 Task: Search one way flight ticket for 5 adults, 1 child, 2 infants in seat and 1 infant on lap in business from Kenai: Kenai Municipal Airport to Rock Springs: Southwest Wyoming Regional Airport (rock Springs Sweetwater County Airport) on 8-5-2023. Choice of flights is Spirit. Number of bags: 1 carry on bag. Price is upto 86000. Outbound departure time preference is 16:00.
Action: Mouse moved to (377, 320)
Screenshot: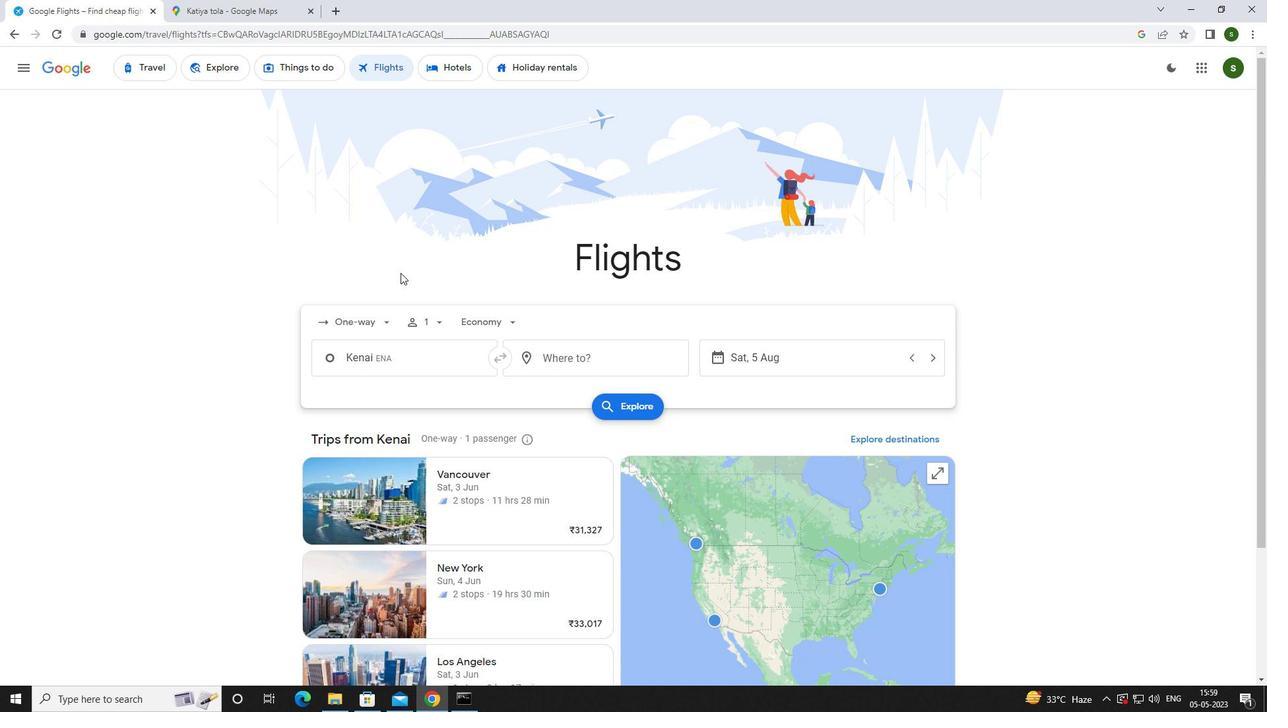 
Action: Mouse pressed left at (377, 320)
Screenshot: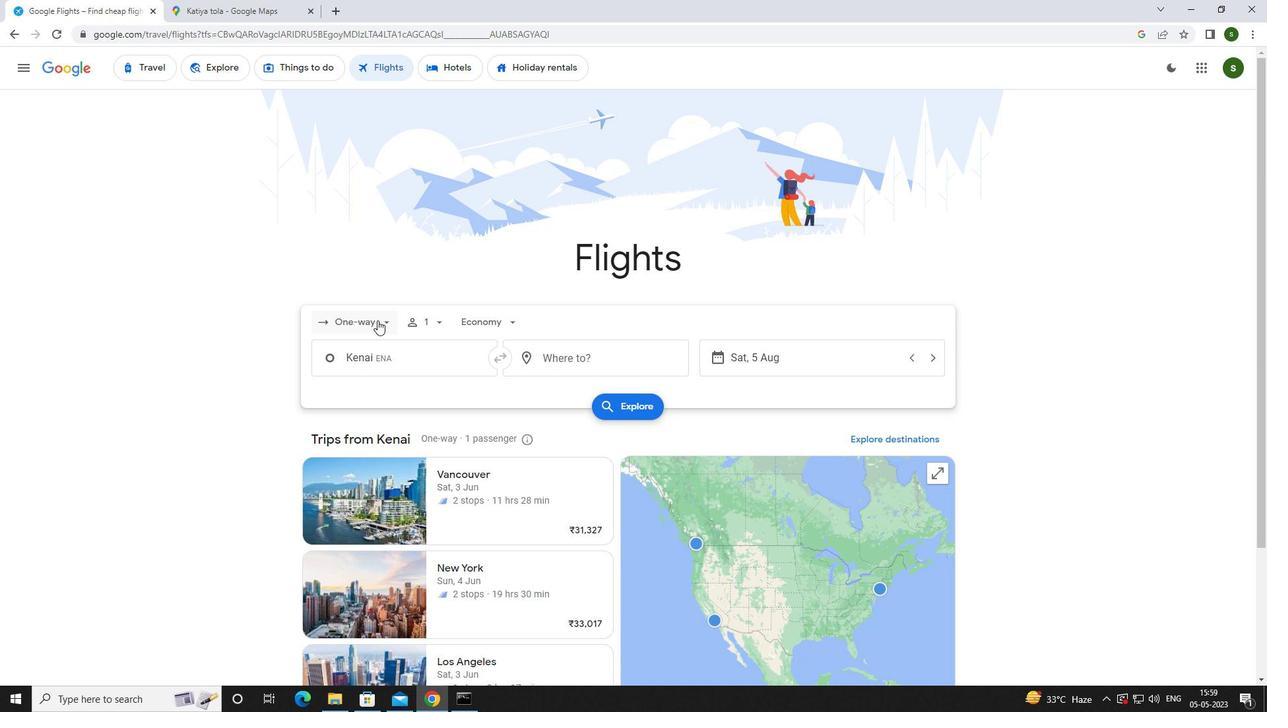 
Action: Mouse moved to (388, 379)
Screenshot: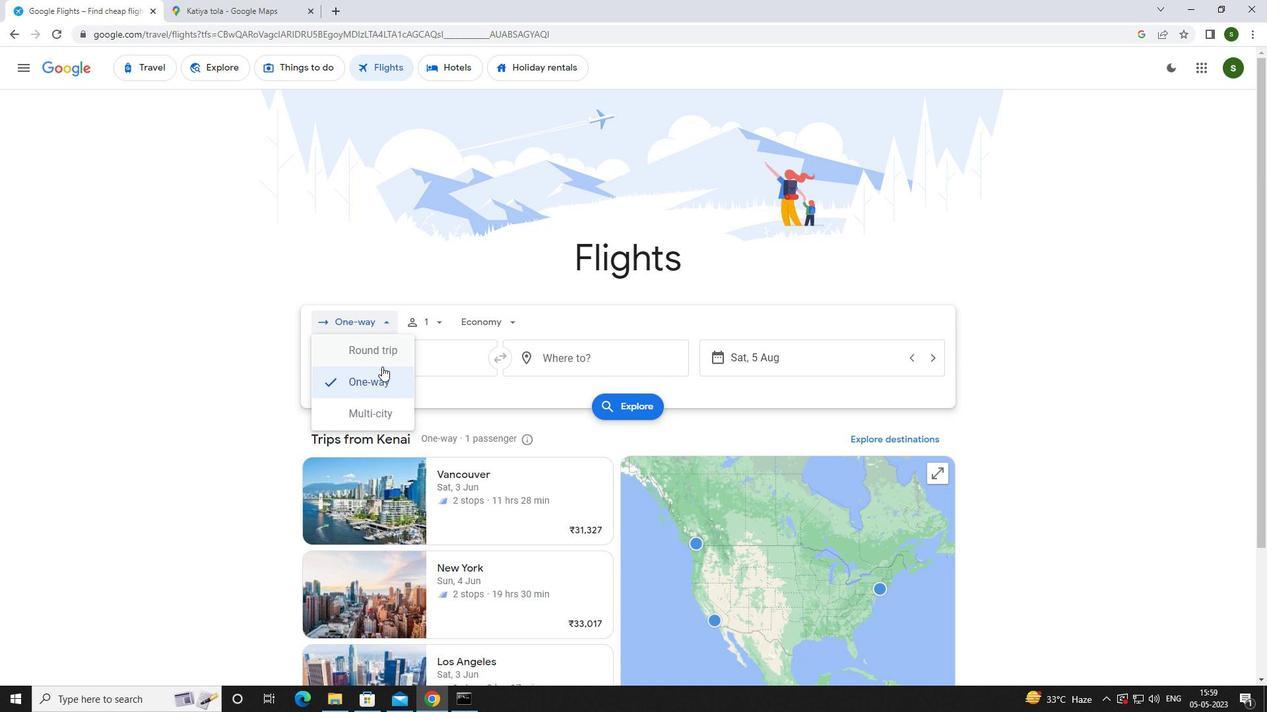 
Action: Mouse pressed left at (388, 379)
Screenshot: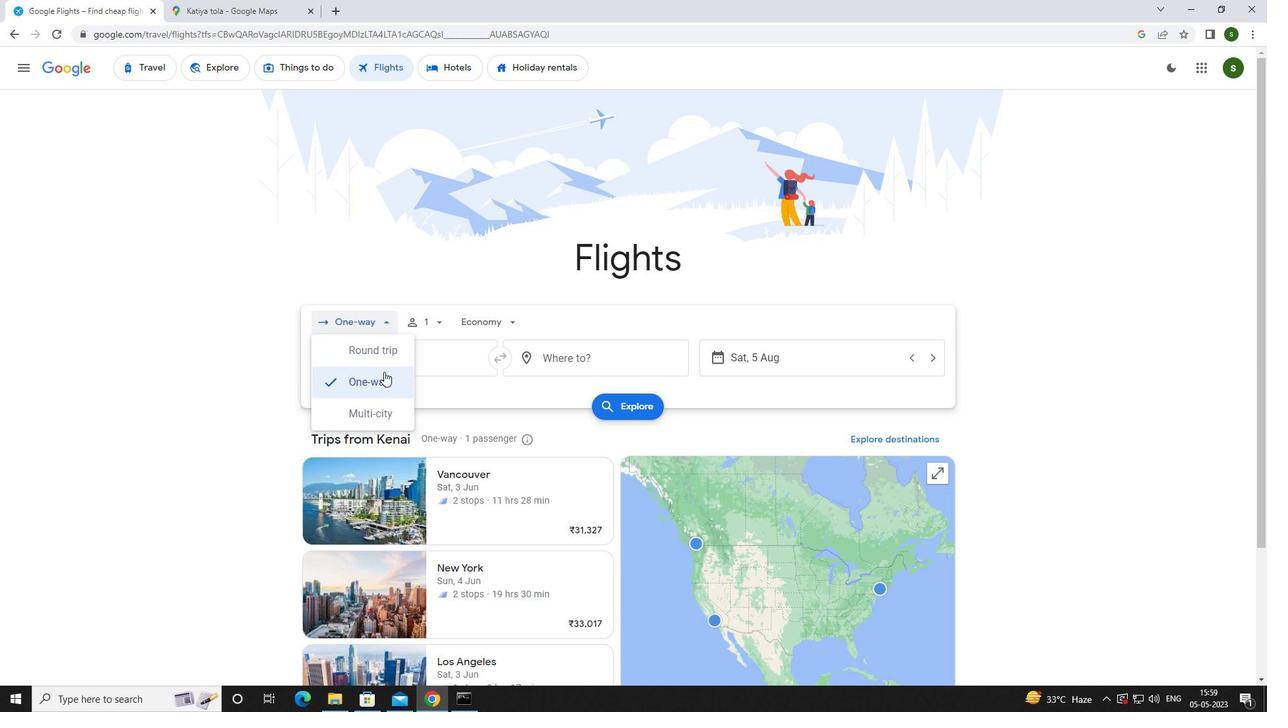 
Action: Mouse moved to (428, 326)
Screenshot: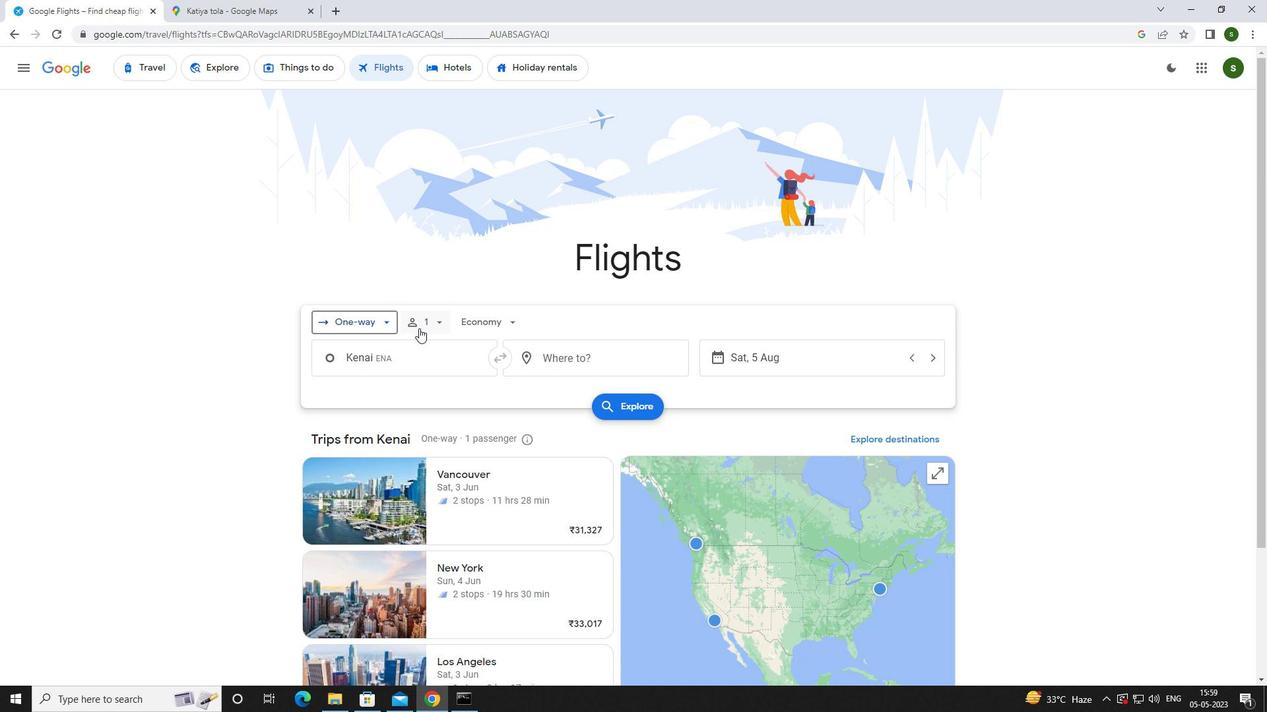 
Action: Mouse pressed left at (428, 326)
Screenshot: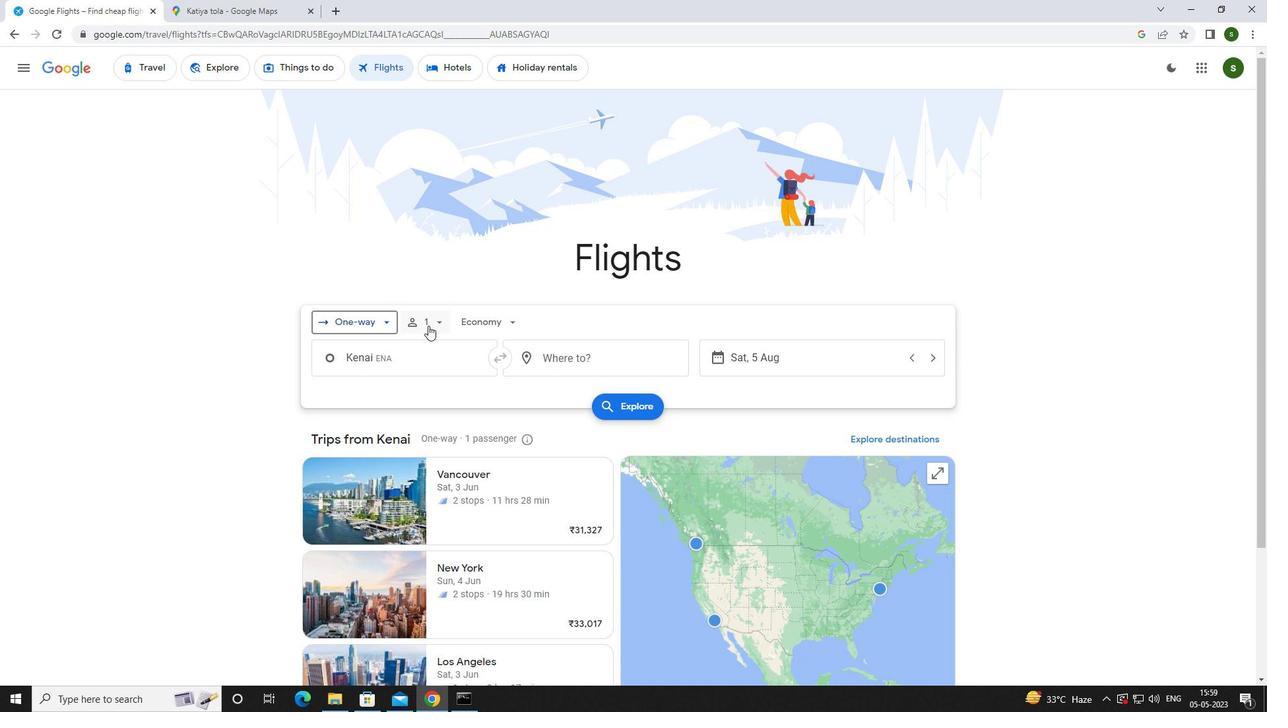 
Action: Mouse moved to (546, 351)
Screenshot: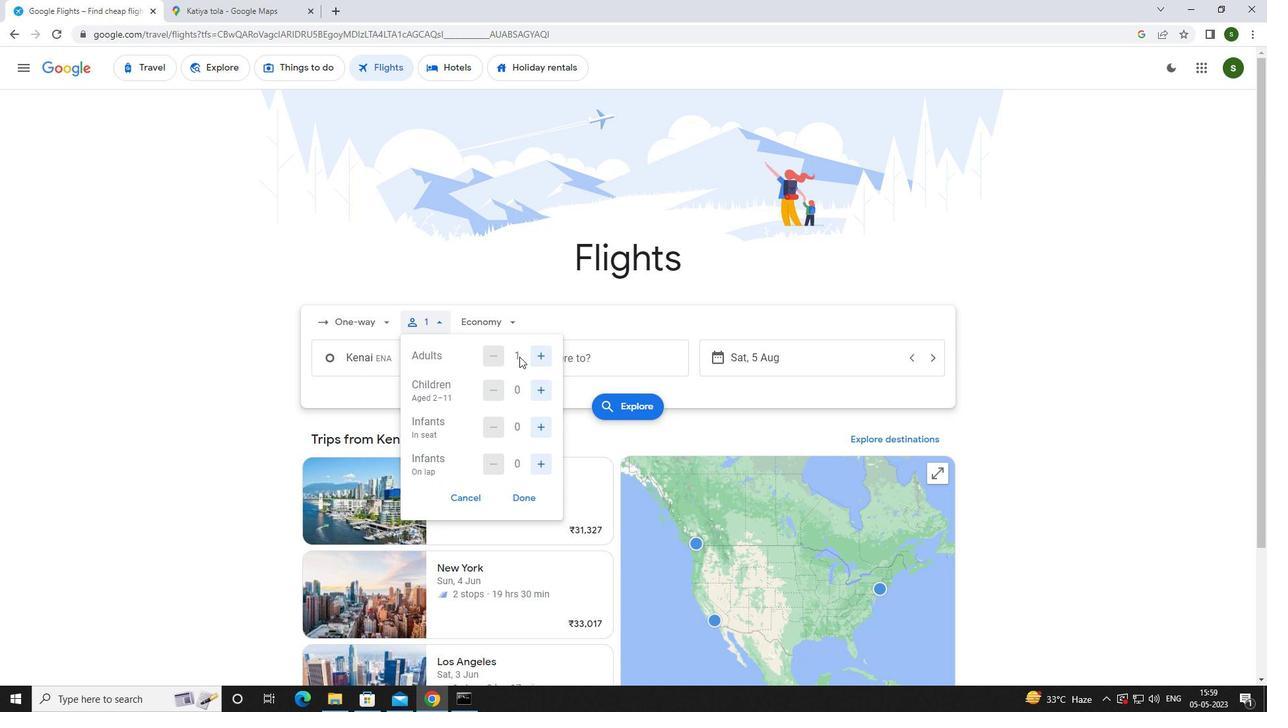 
Action: Mouse pressed left at (546, 351)
Screenshot: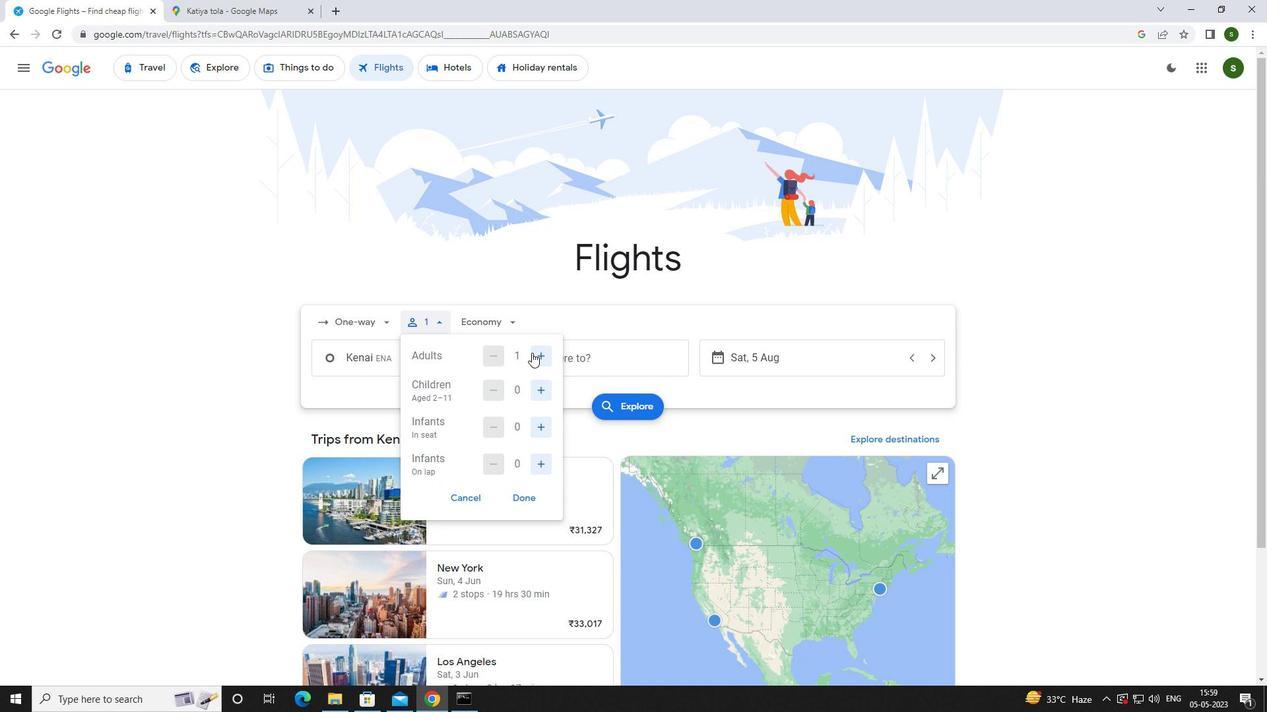
Action: Mouse pressed left at (546, 351)
Screenshot: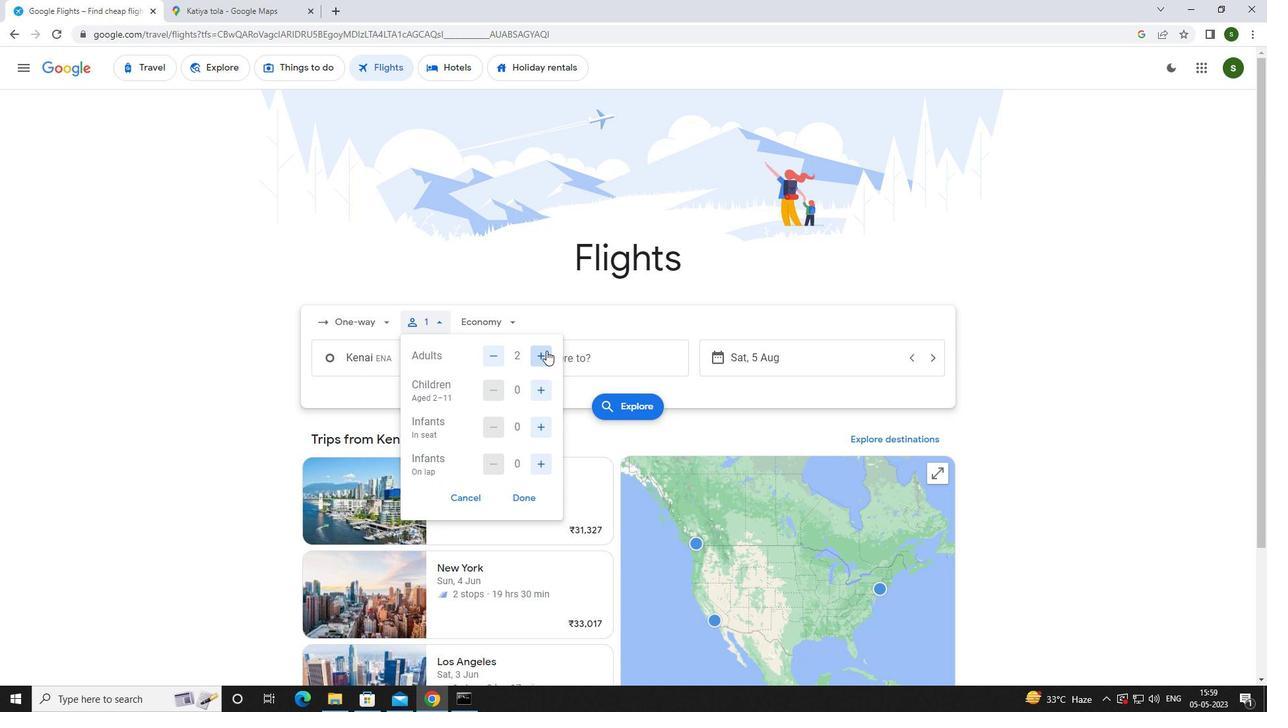 
Action: Mouse pressed left at (546, 351)
Screenshot: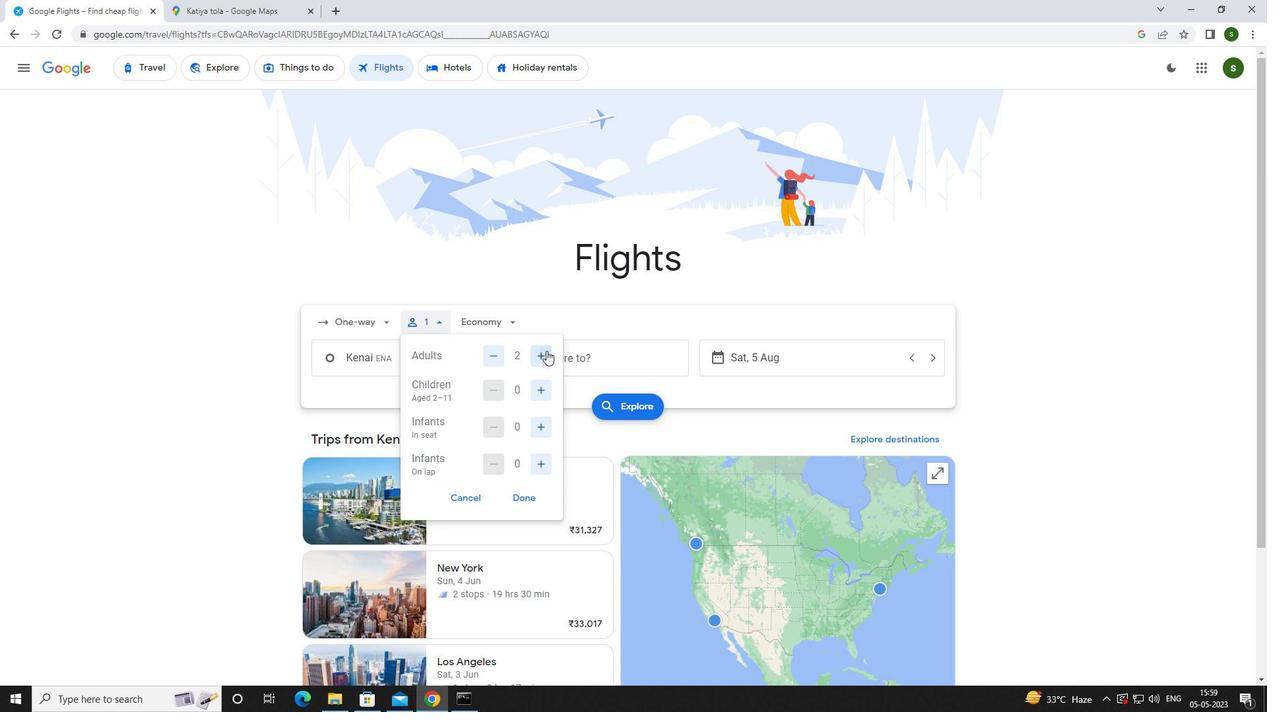 
Action: Mouse pressed left at (546, 351)
Screenshot: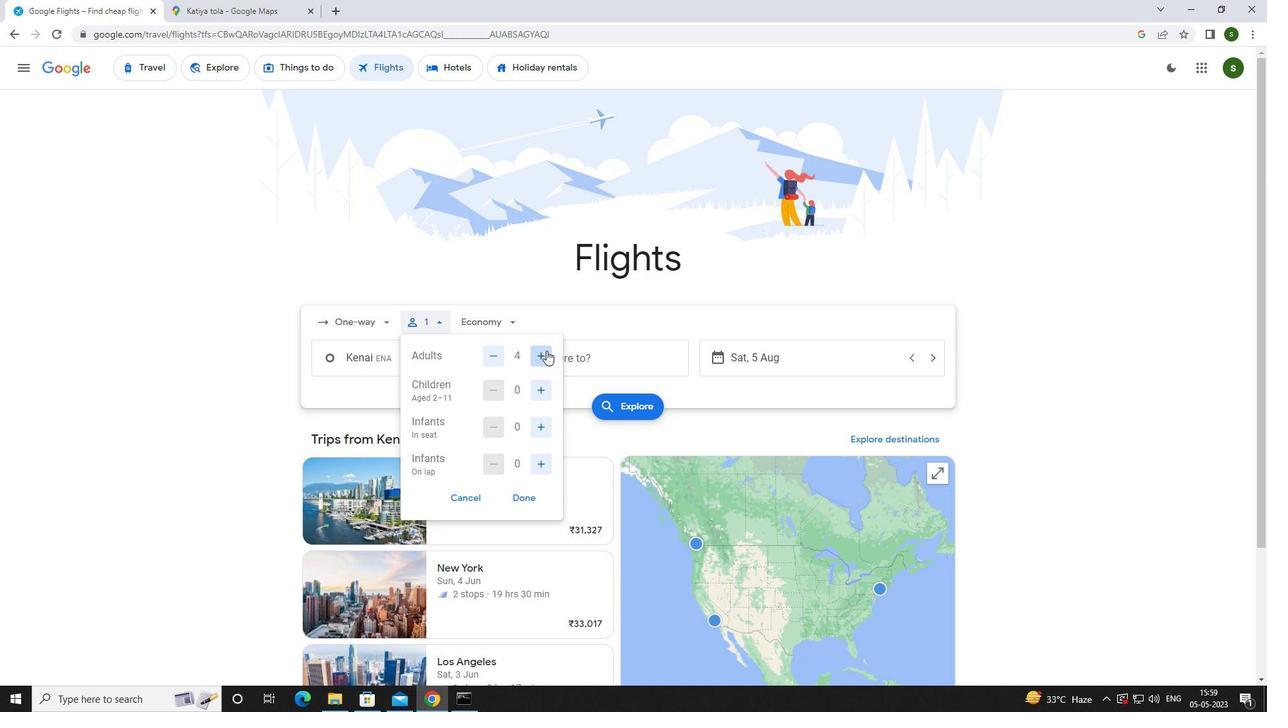 
Action: Mouse moved to (535, 386)
Screenshot: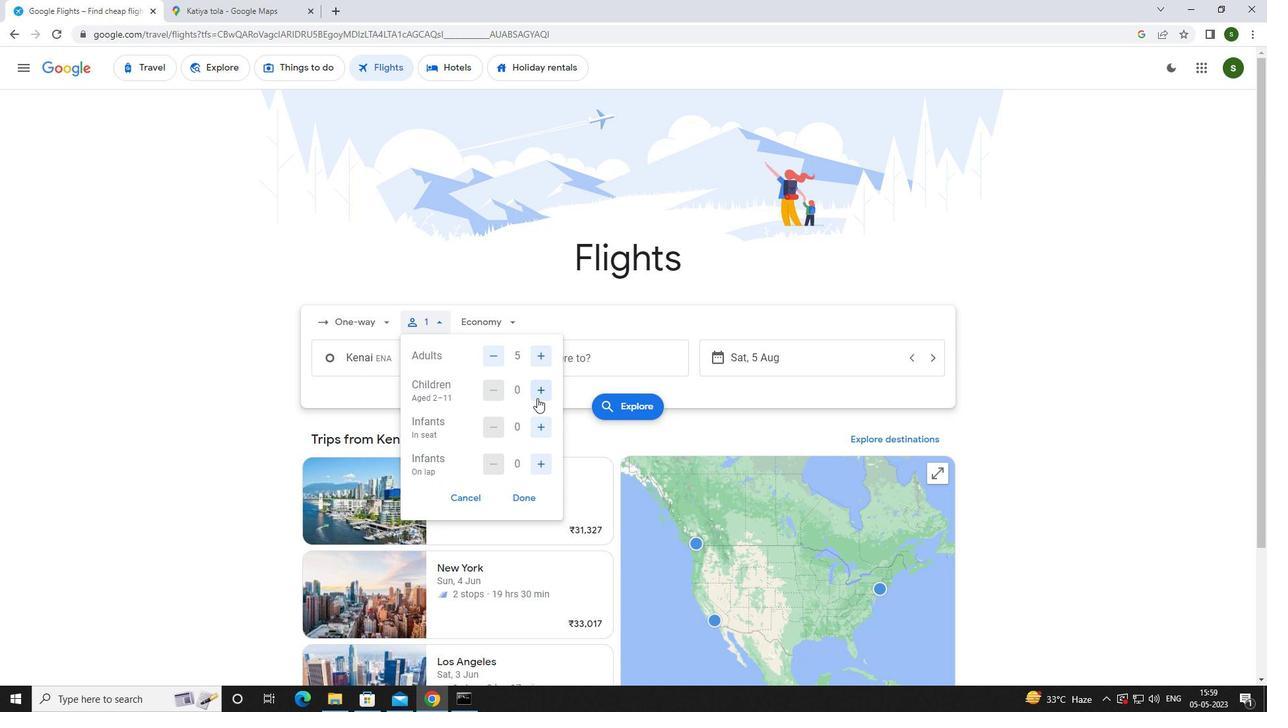 
Action: Mouse pressed left at (535, 386)
Screenshot: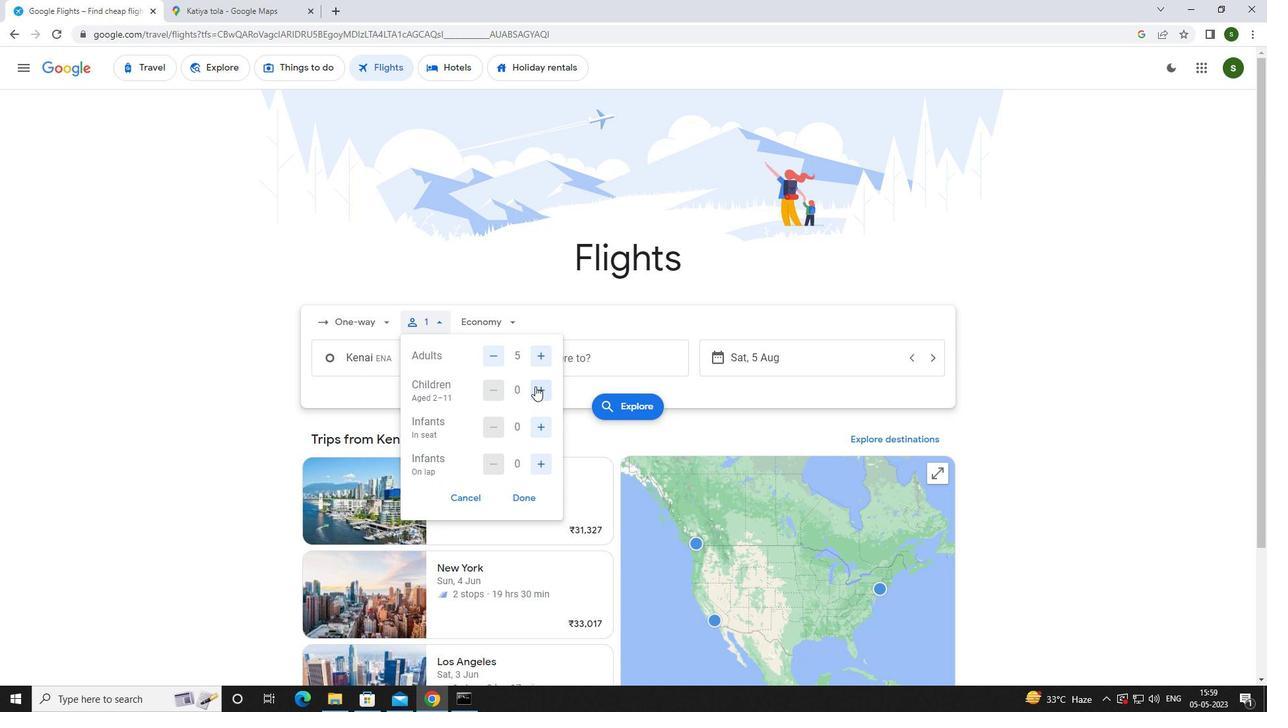 
Action: Mouse moved to (539, 428)
Screenshot: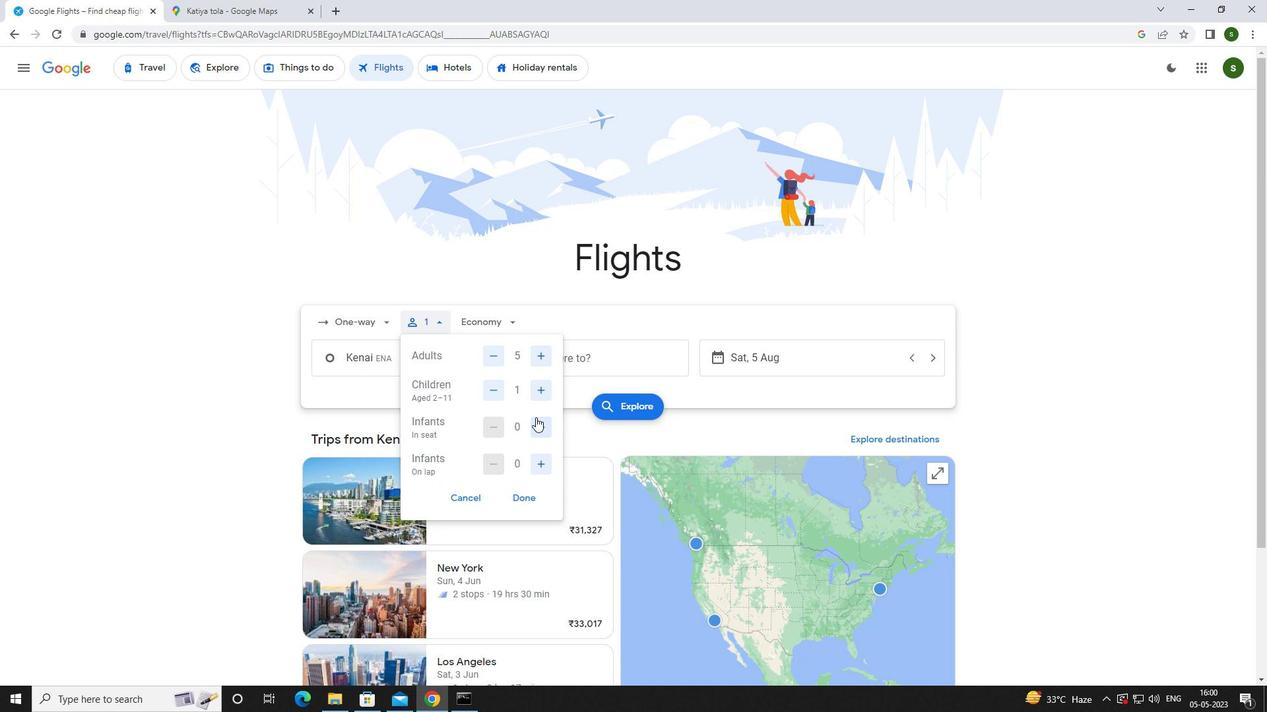 
Action: Mouse pressed left at (539, 428)
Screenshot: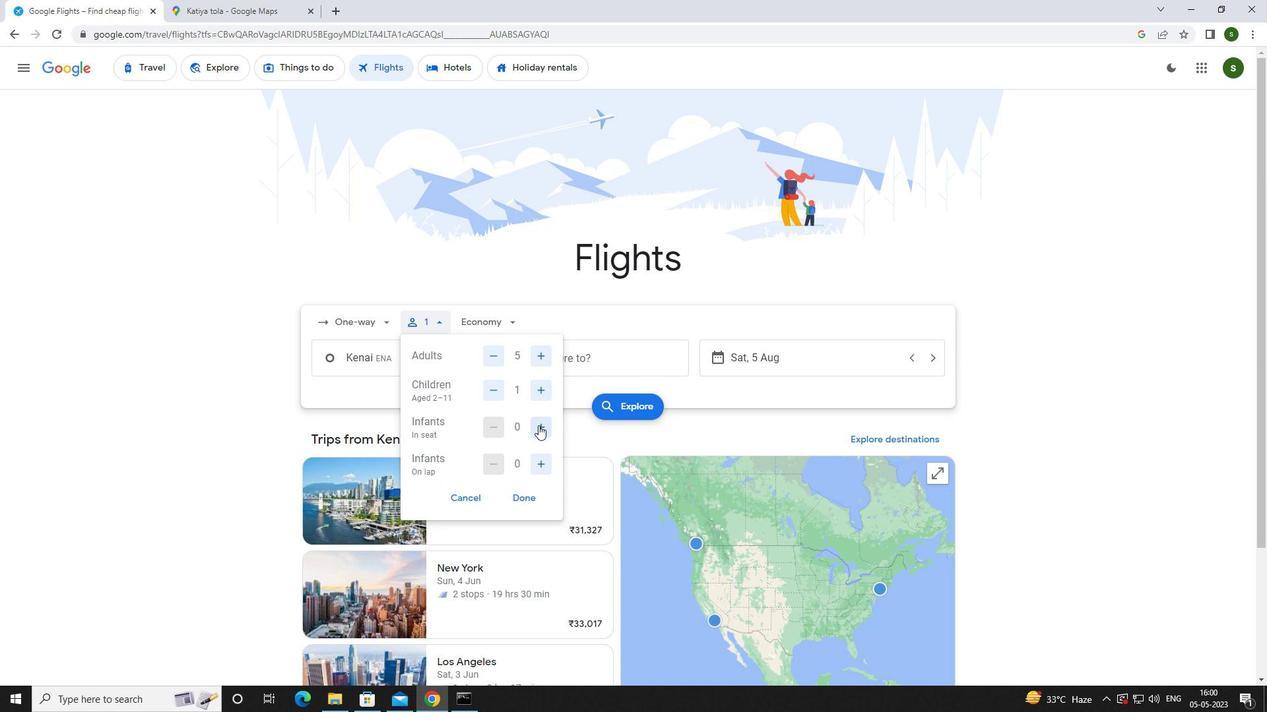 
Action: Mouse pressed left at (539, 428)
Screenshot: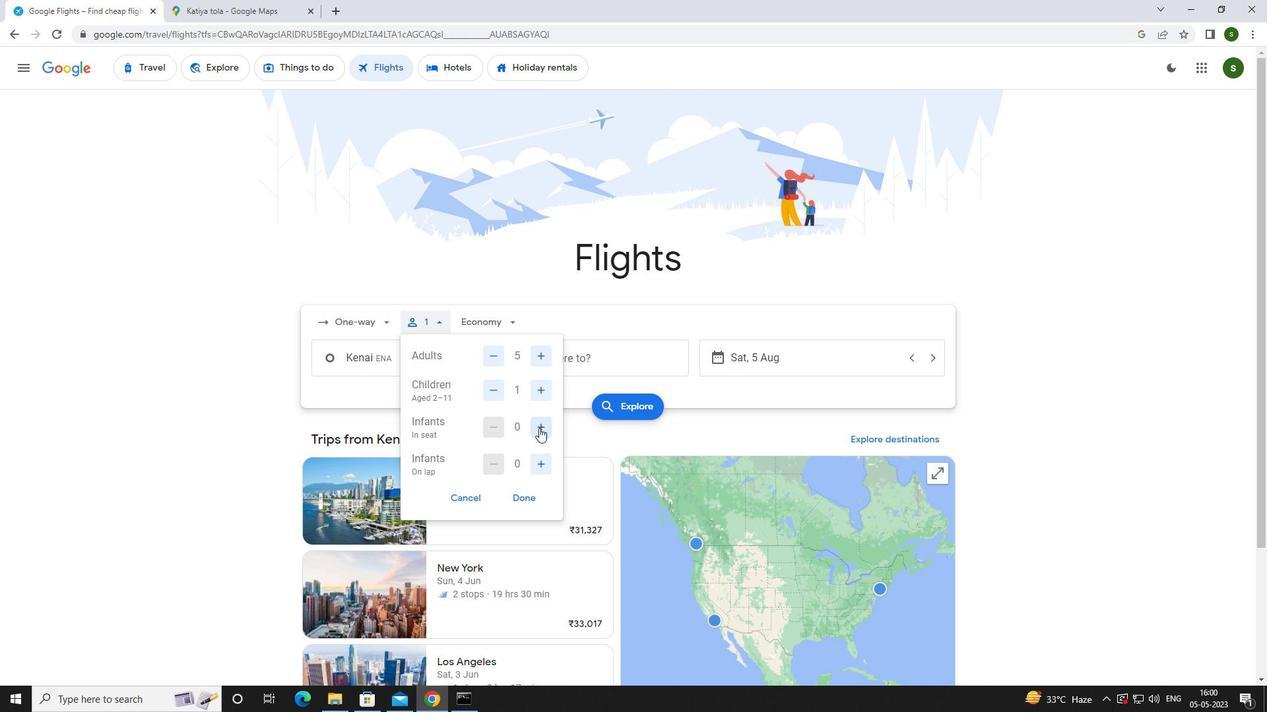 
Action: Mouse moved to (539, 464)
Screenshot: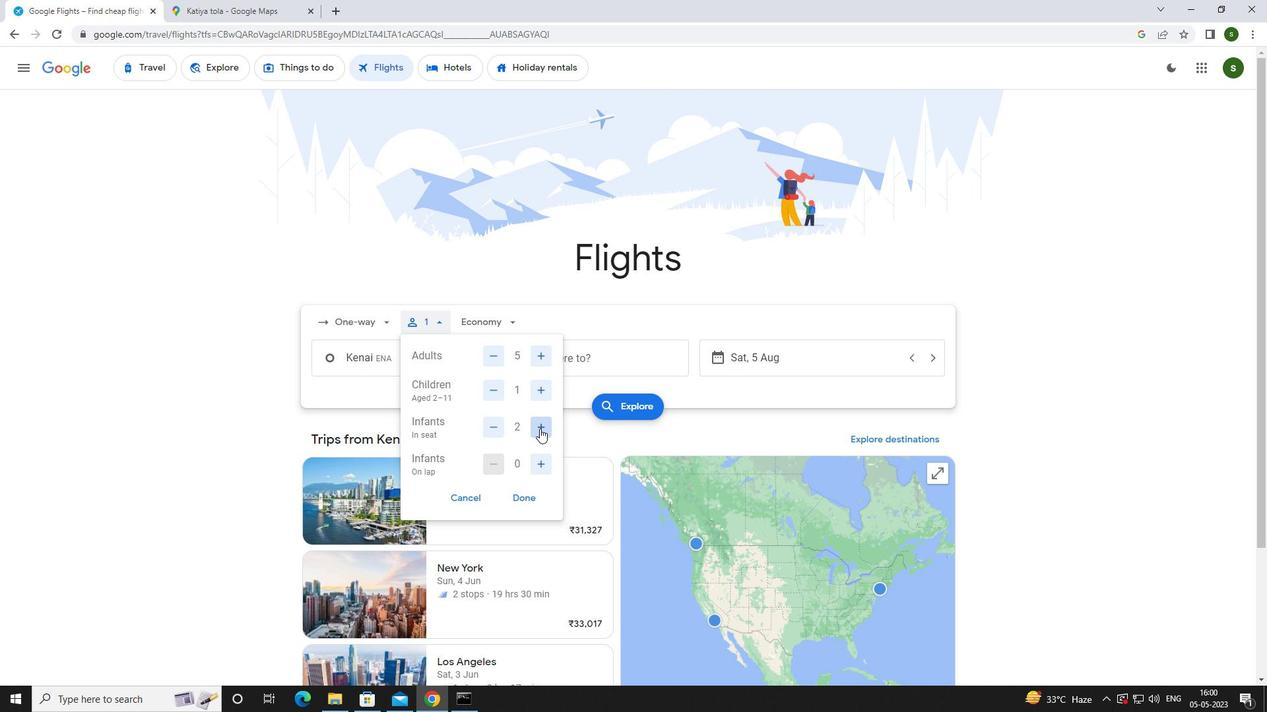 
Action: Mouse pressed left at (539, 464)
Screenshot: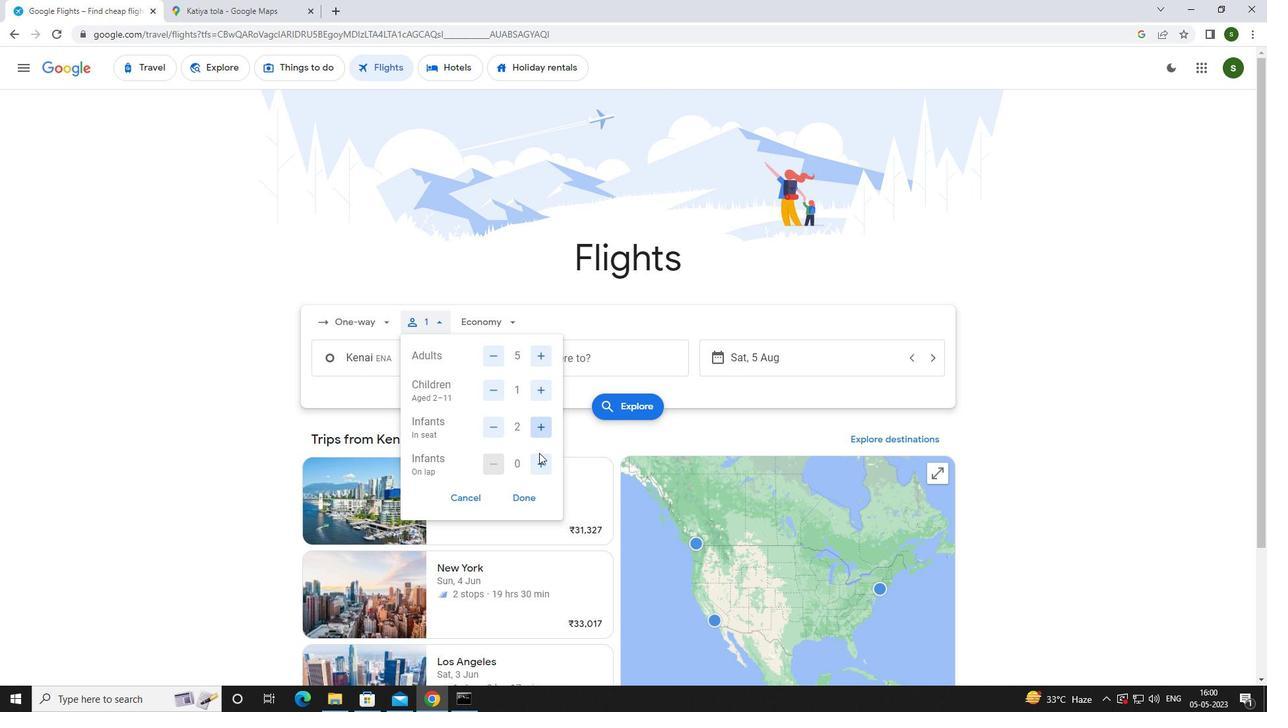 
Action: Mouse moved to (502, 327)
Screenshot: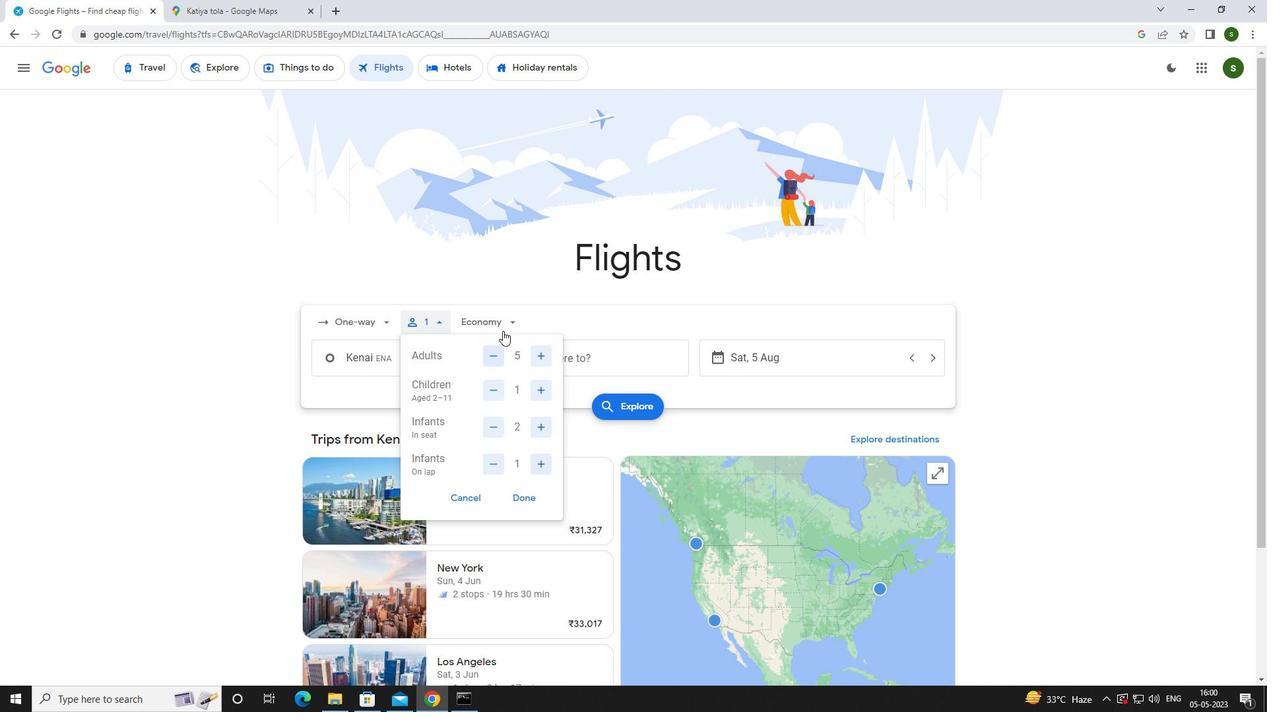 
Action: Mouse pressed left at (502, 327)
Screenshot: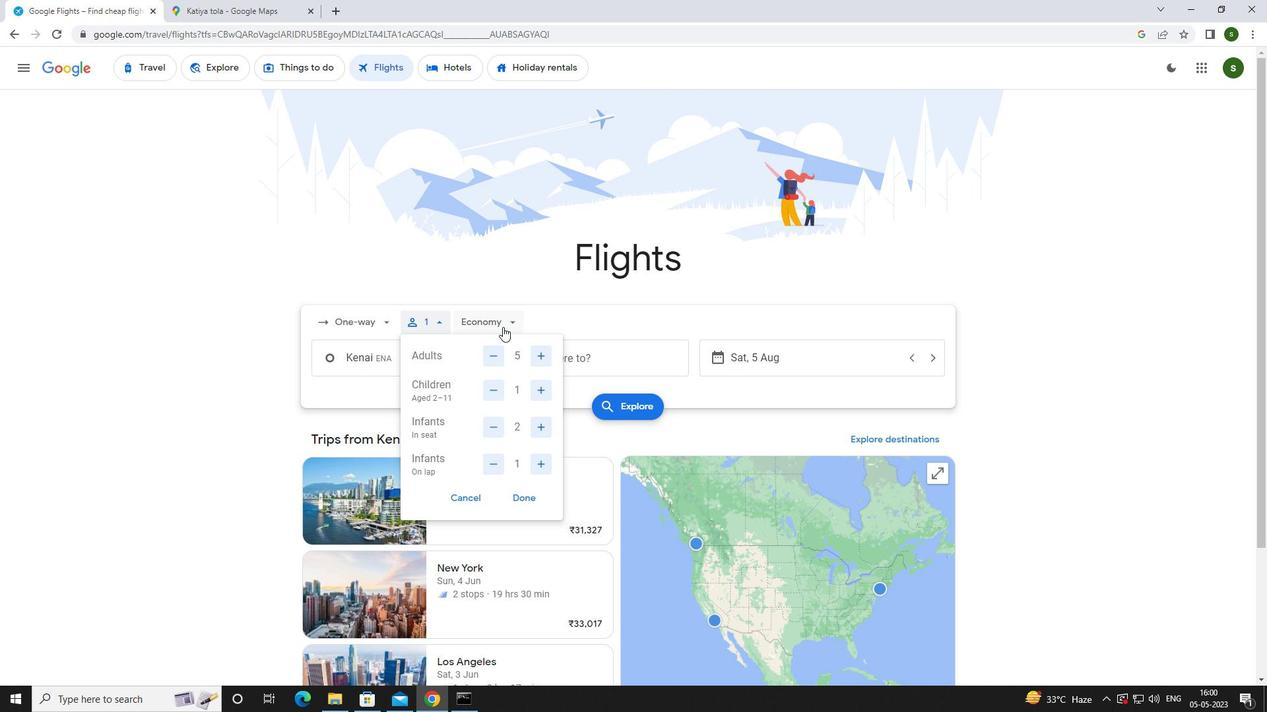 
Action: Mouse moved to (514, 414)
Screenshot: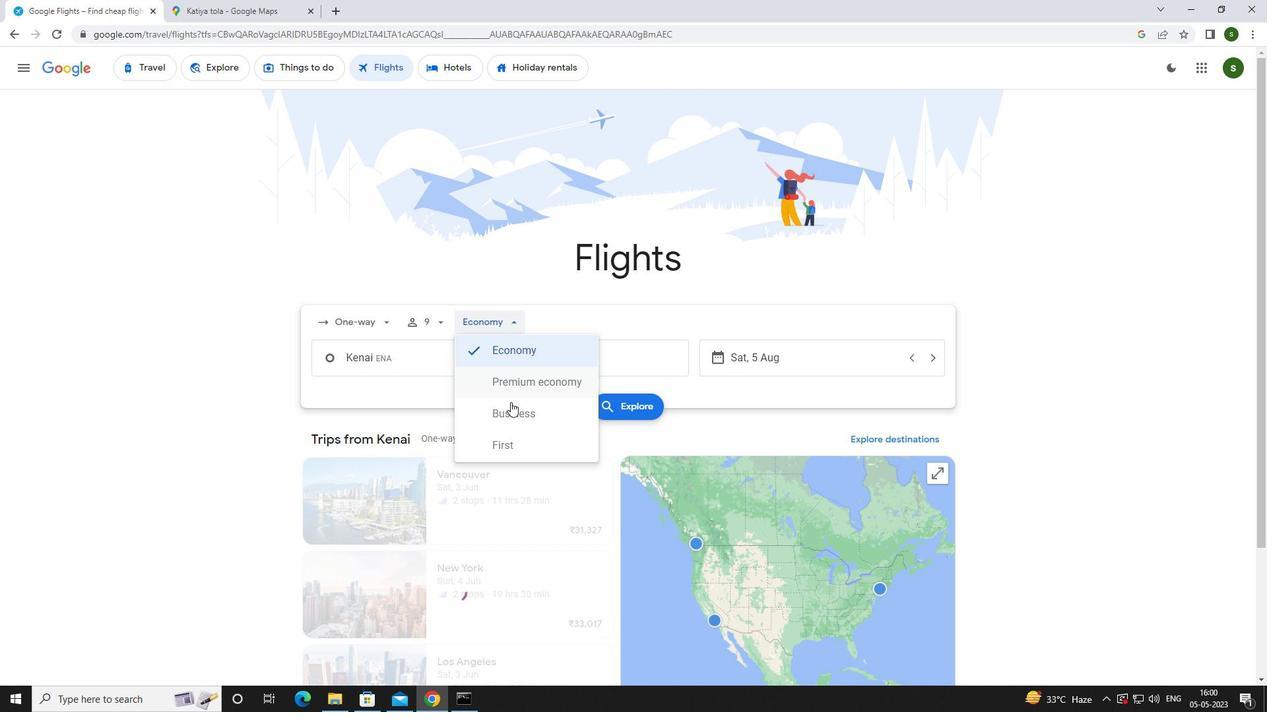 
Action: Mouse pressed left at (514, 414)
Screenshot: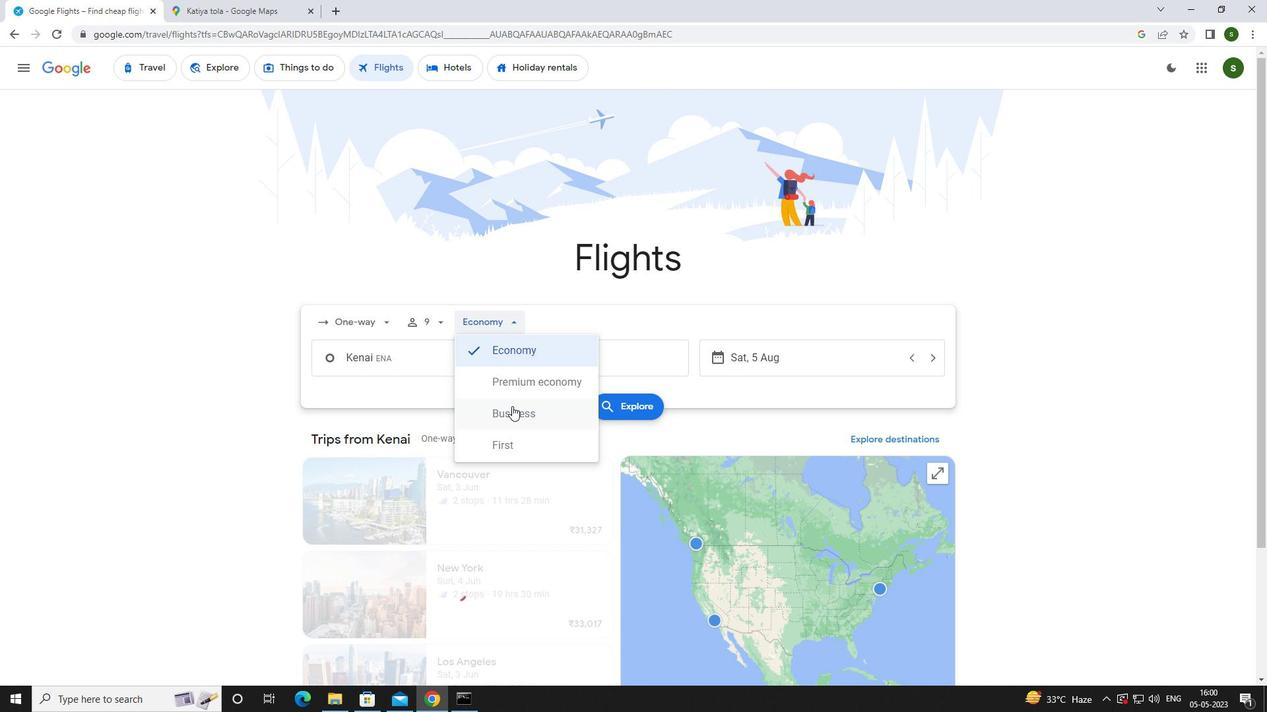 
Action: Mouse moved to (429, 355)
Screenshot: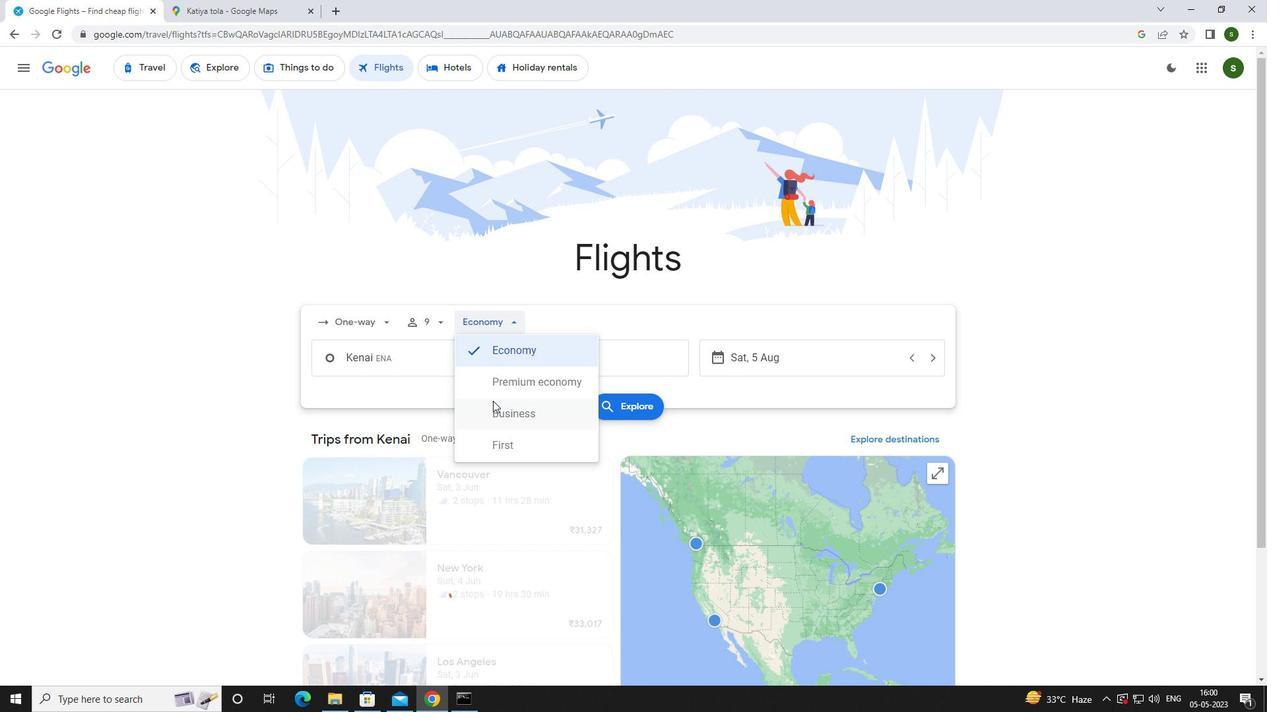 
Action: Mouse pressed left at (429, 355)
Screenshot: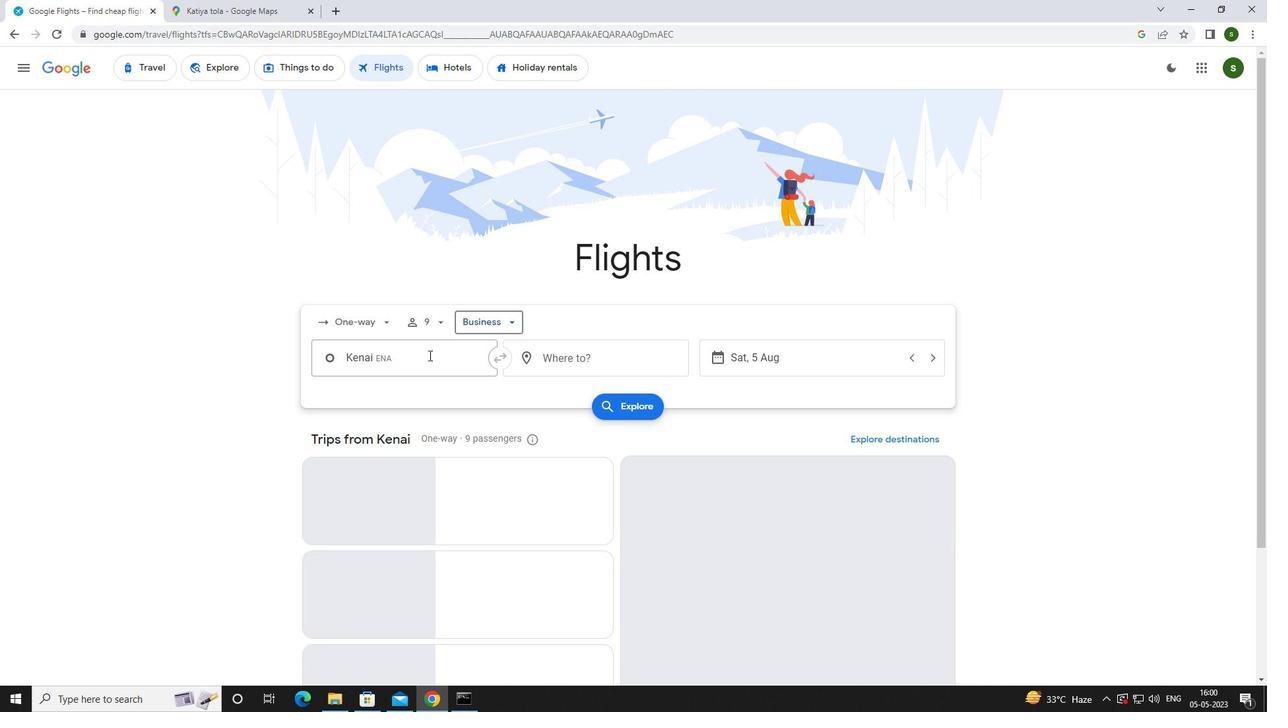 
Action: Mouse moved to (432, 355)
Screenshot: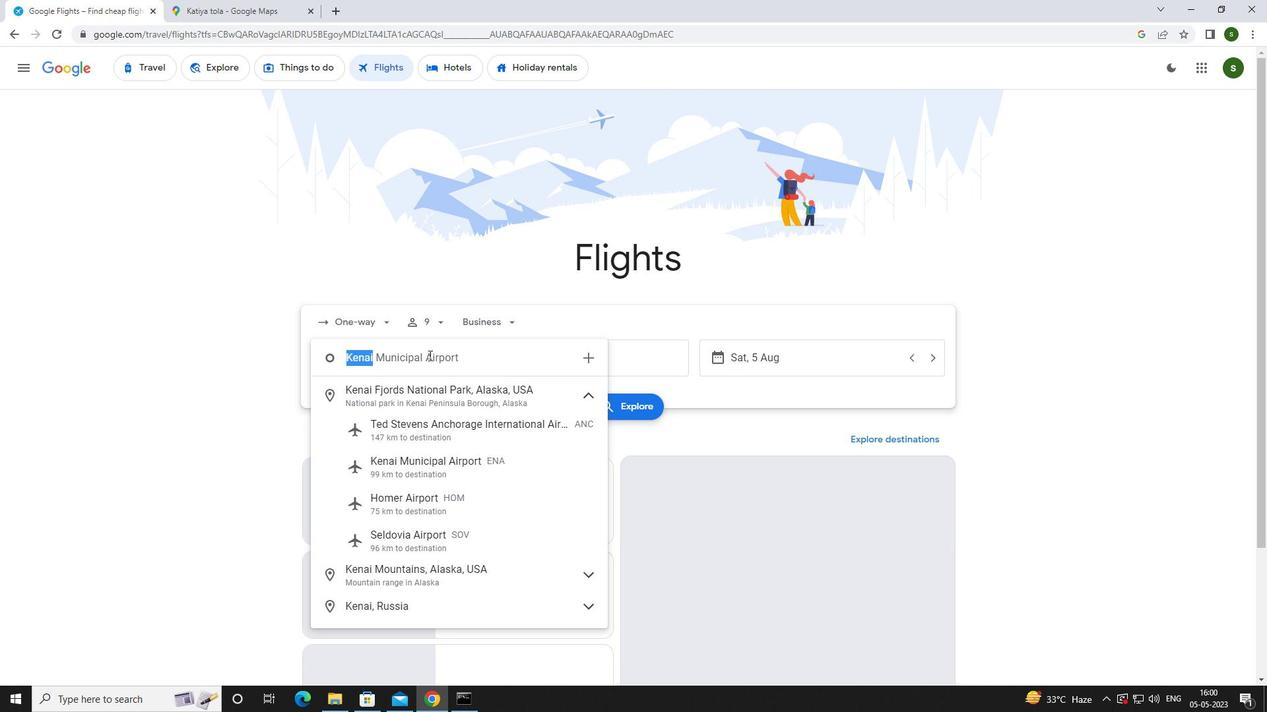 
Action: Key pressed <Key.caps_lock>k<Key.caps_lock>enai
Screenshot: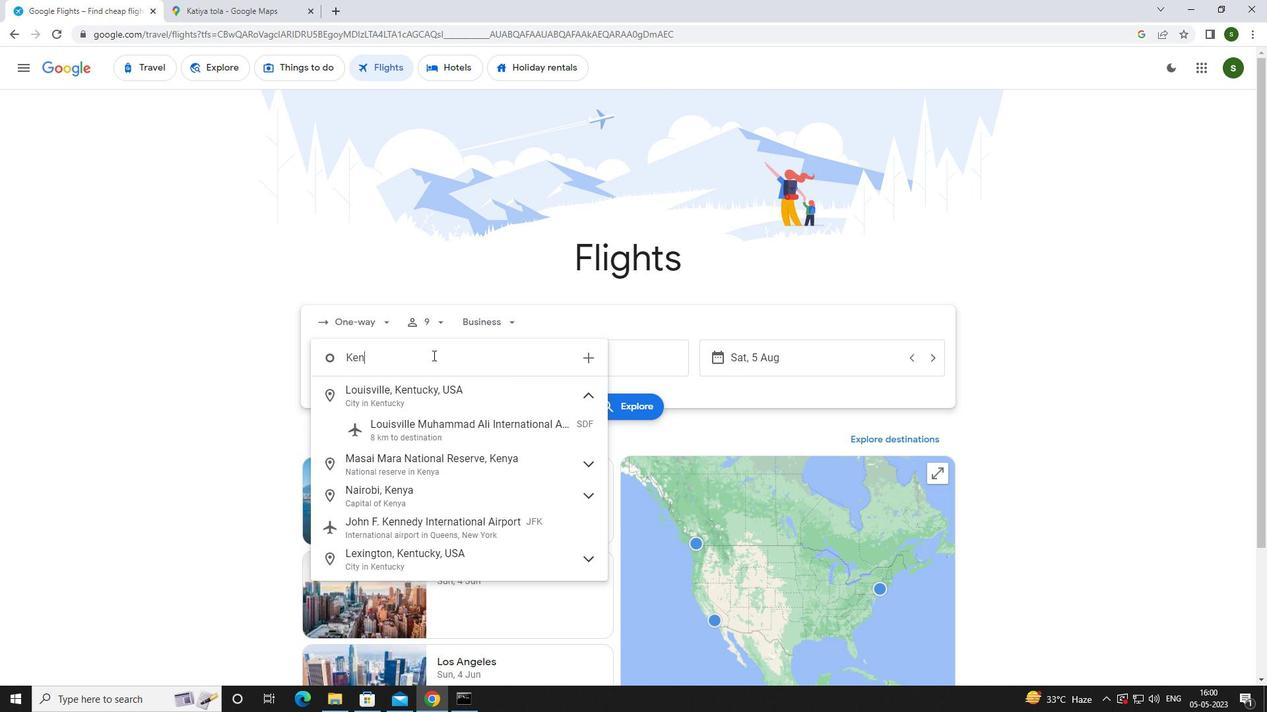 
Action: Mouse moved to (457, 474)
Screenshot: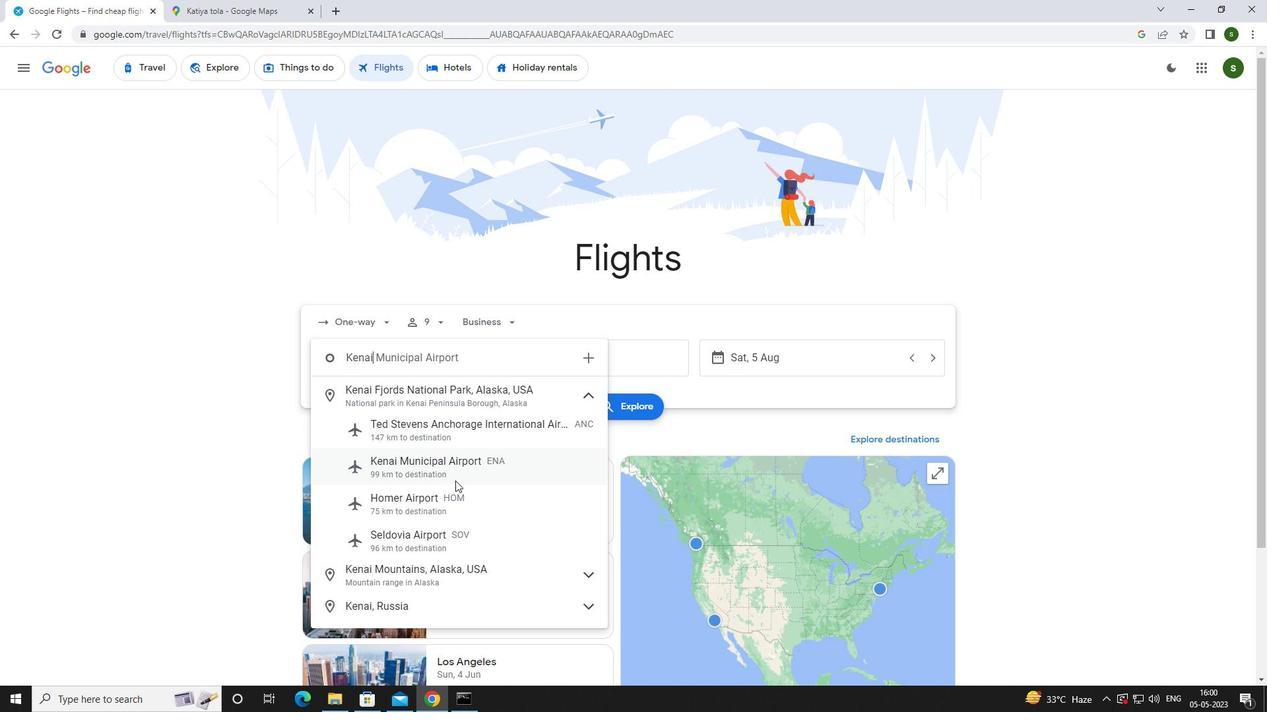 
Action: Mouse pressed left at (457, 474)
Screenshot: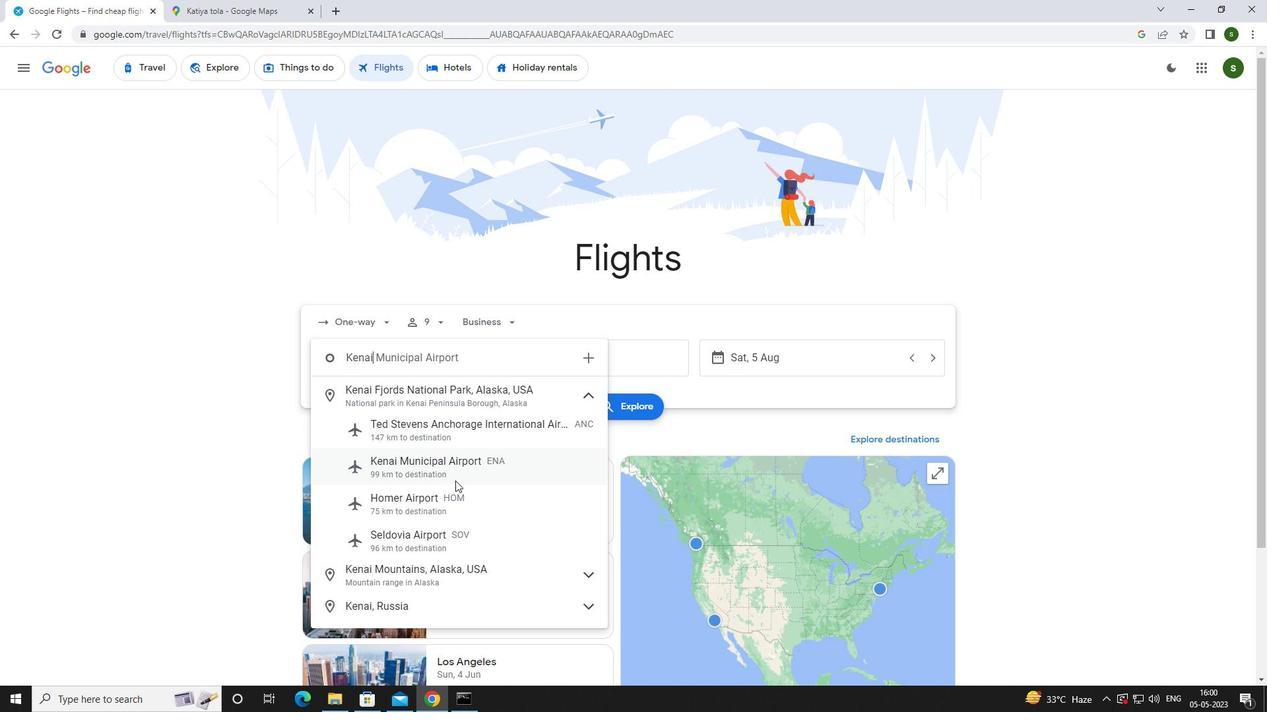 
Action: Mouse moved to (586, 368)
Screenshot: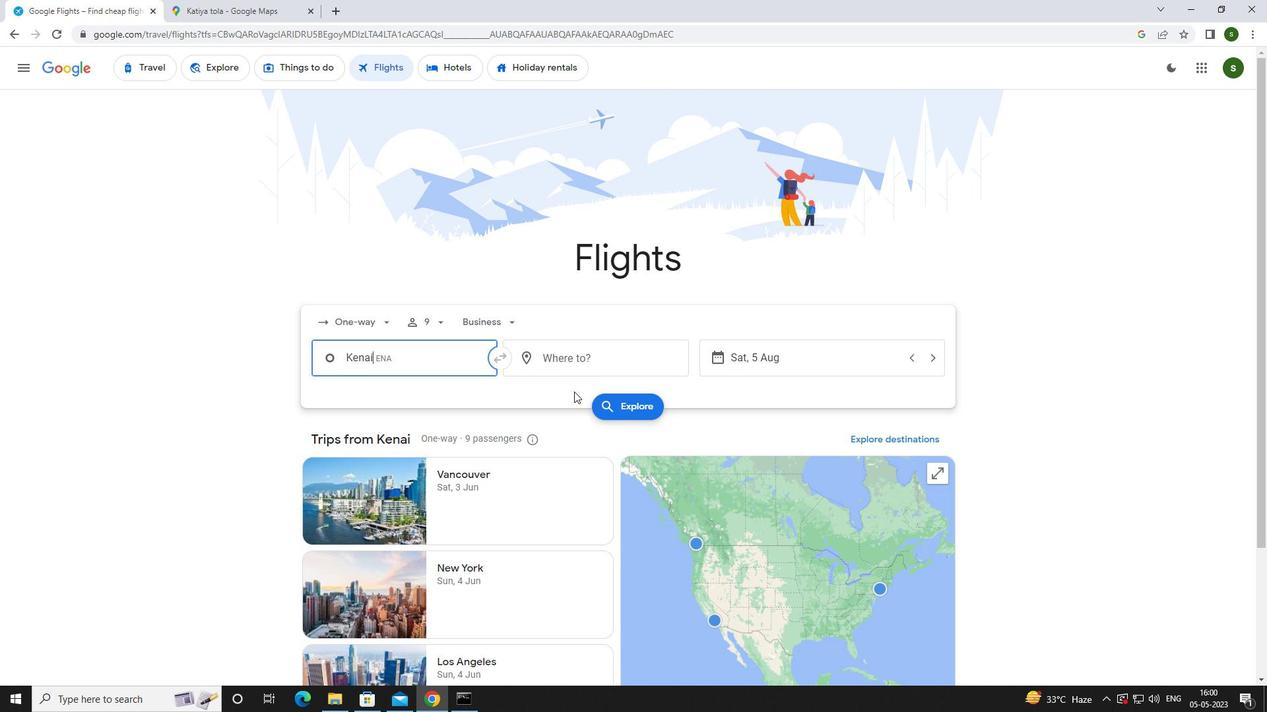 
Action: Mouse pressed left at (586, 368)
Screenshot: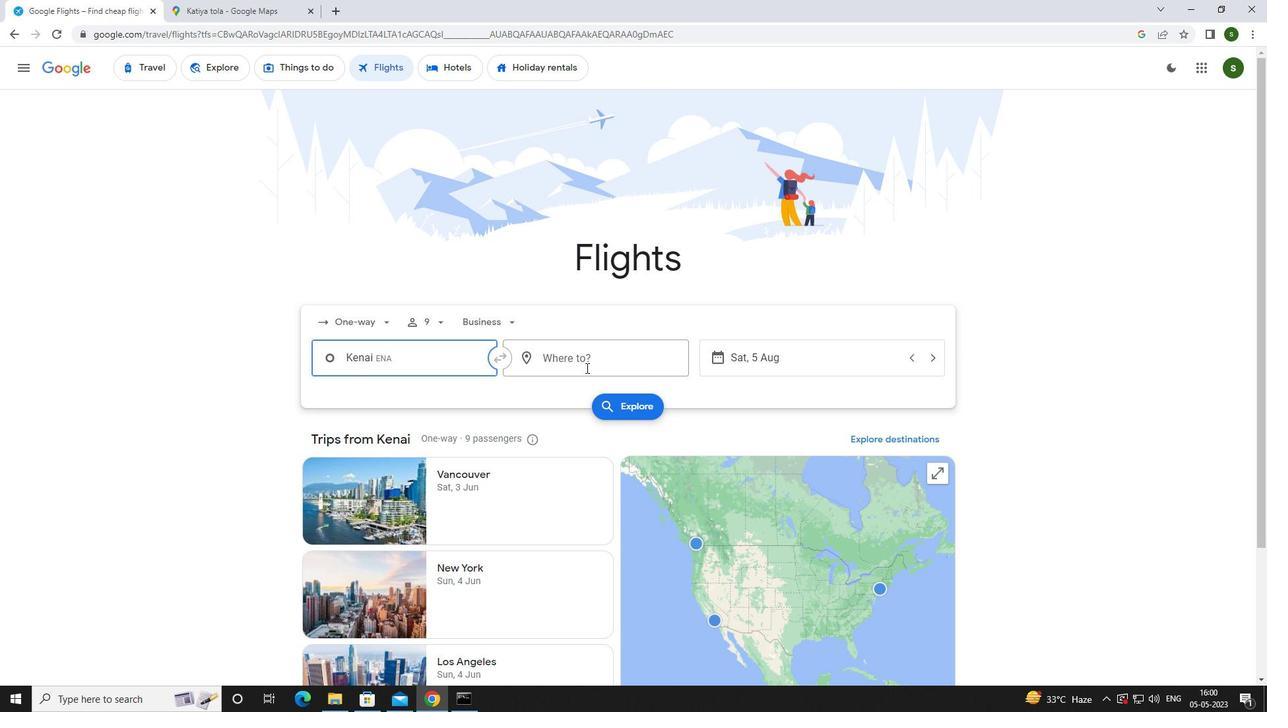 
Action: Mouse moved to (580, 359)
Screenshot: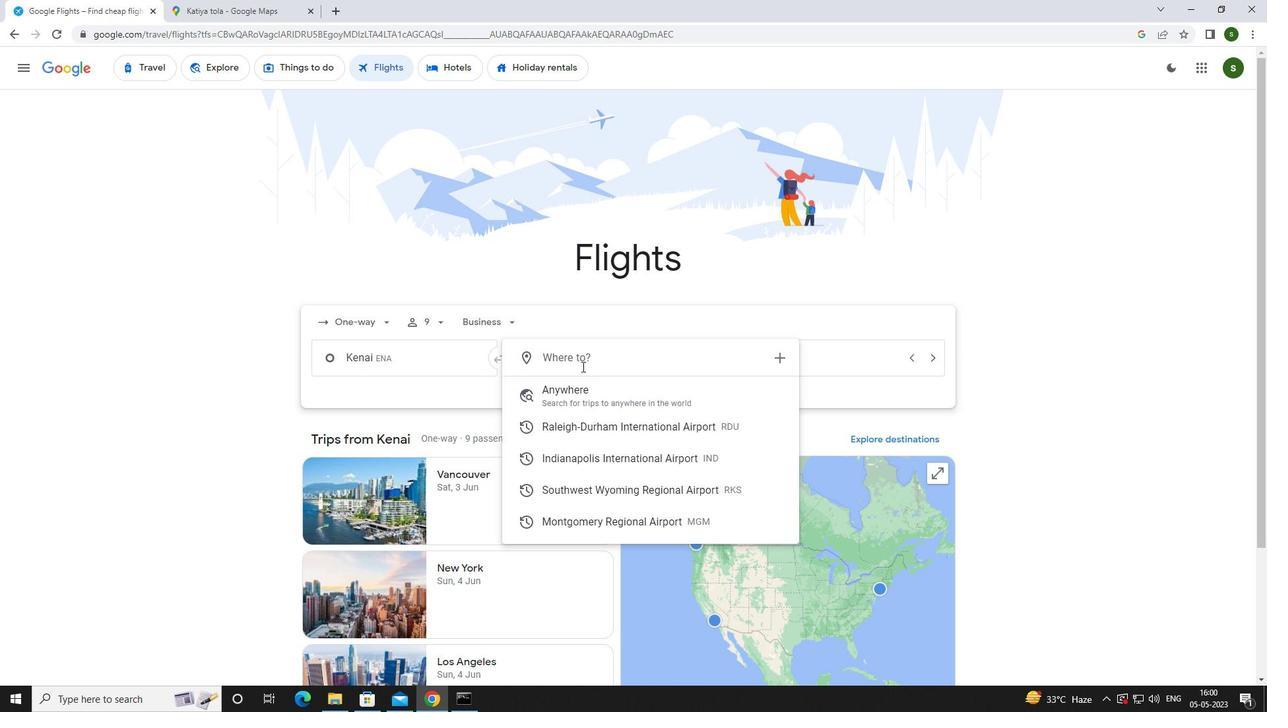 
Action: Mouse pressed left at (580, 359)
Screenshot: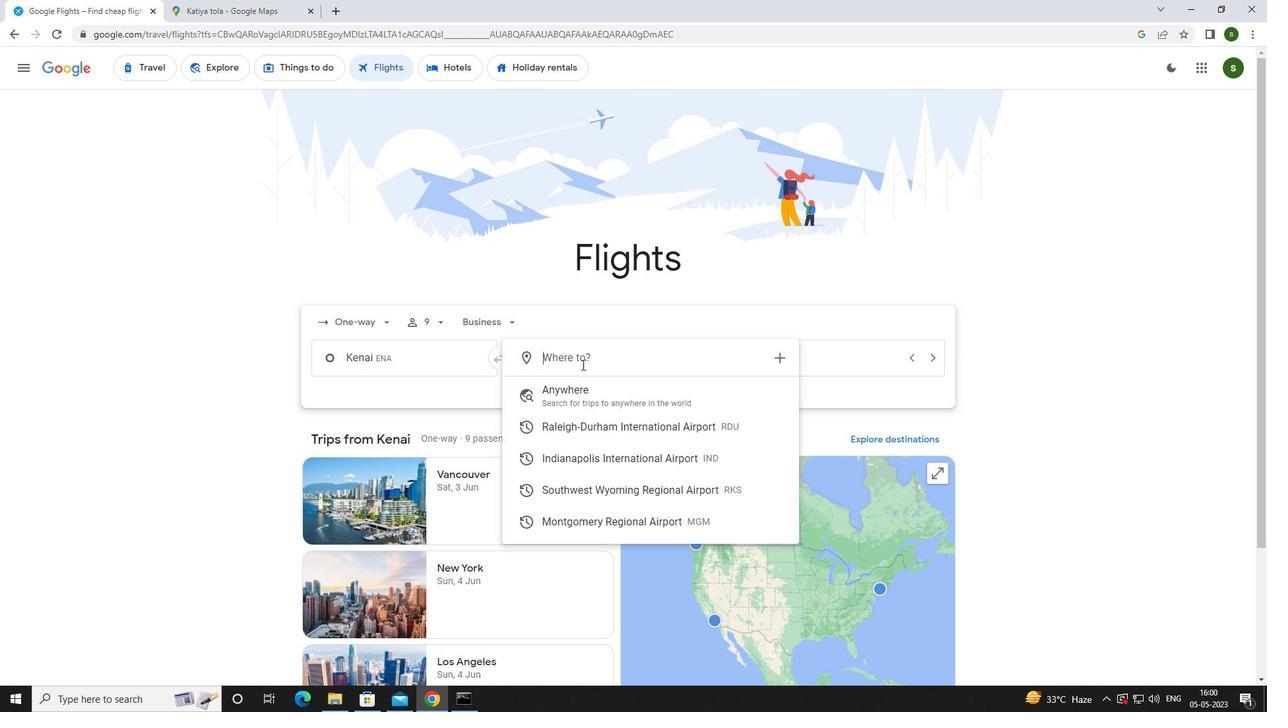 
Action: Mouse moved to (580, 347)
Screenshot: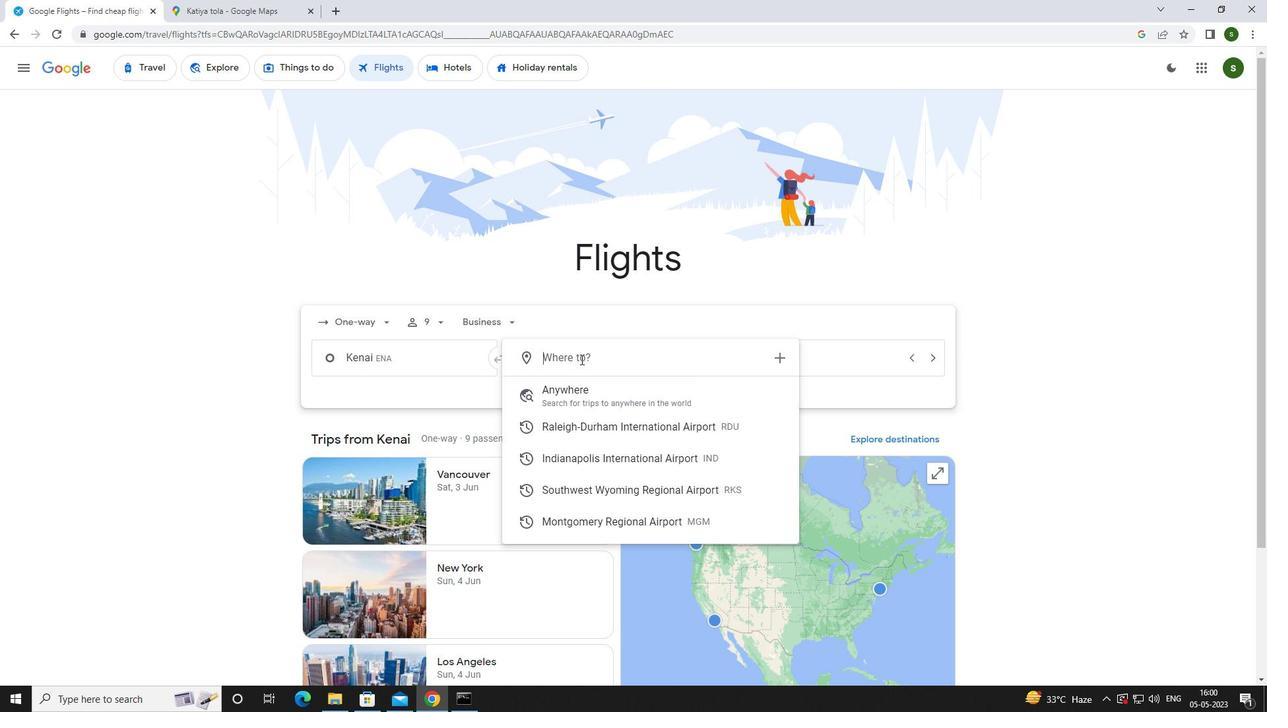 
Action: Key pressed <Key.caps_lock>r<Key.caps_lock>ock<Key.space><Key.caps_lock>s<Key.caps_lock>prings
Screenshot: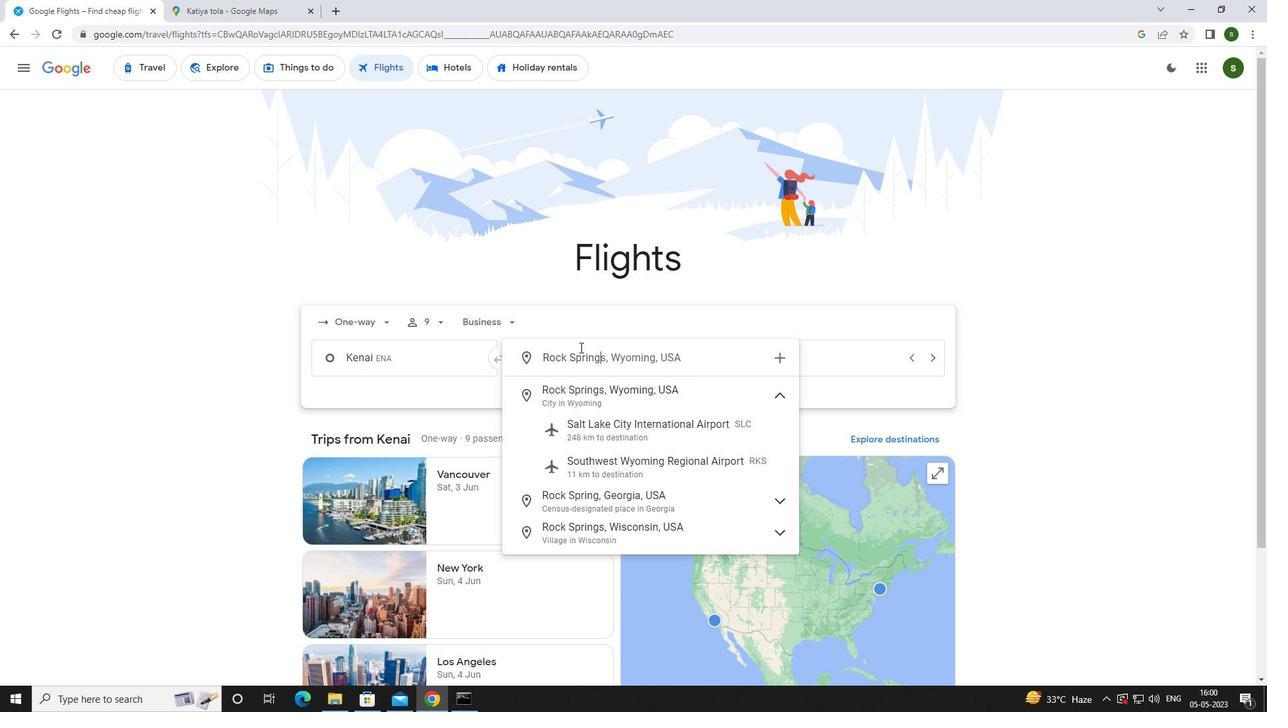 
Action: Mouse moved to (603, 464)
Screenshot: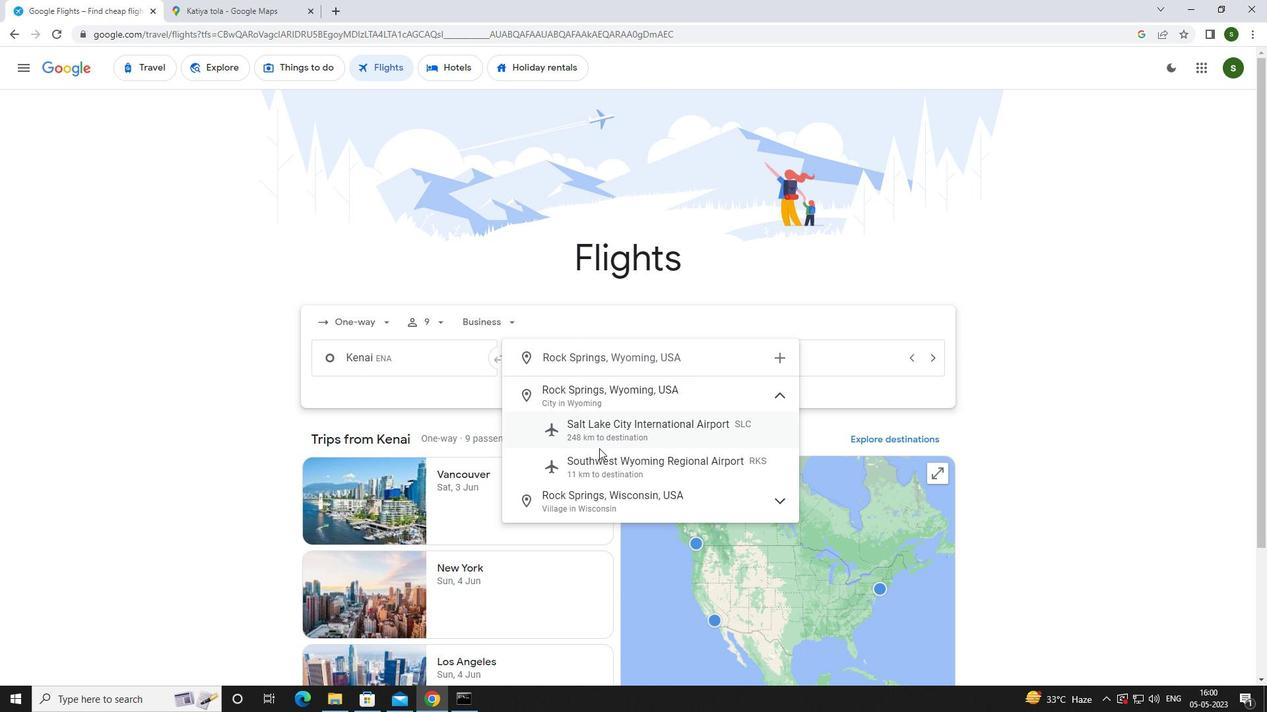 
Action: Mouse pressed left at (603, 464)
Screenshot: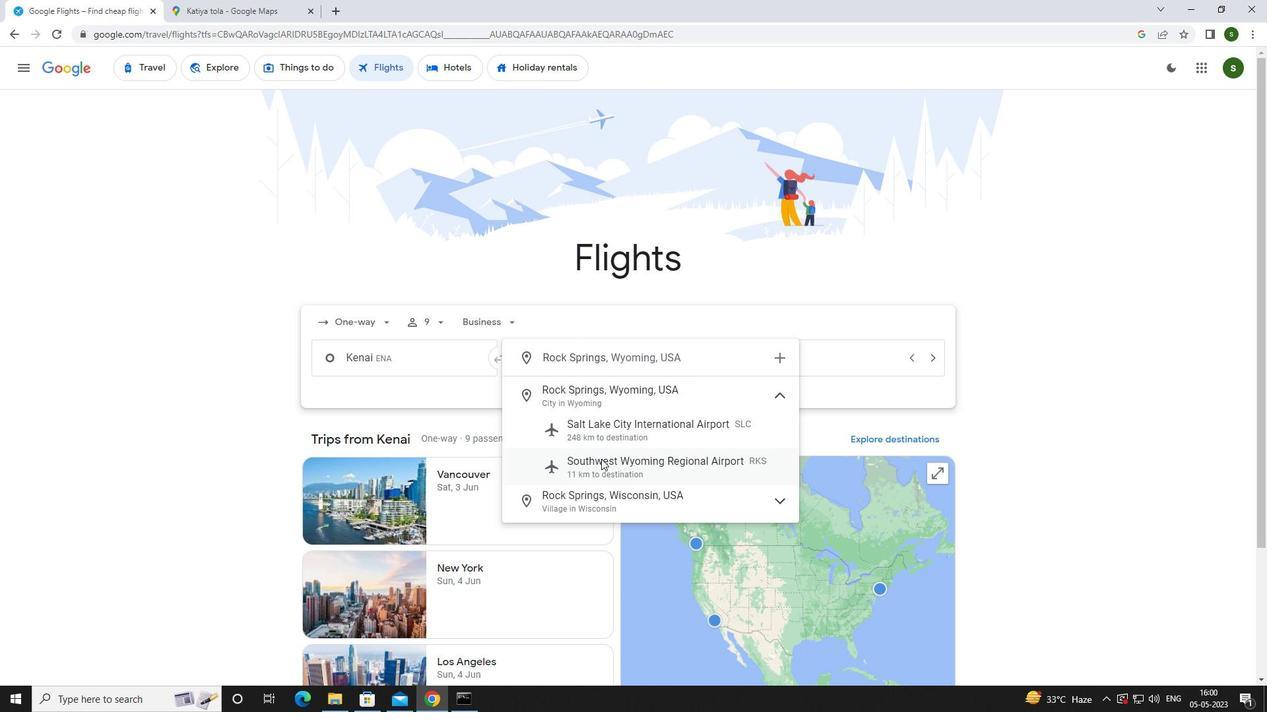 
Action: Mouse moved to (801, 356)
Screenshot: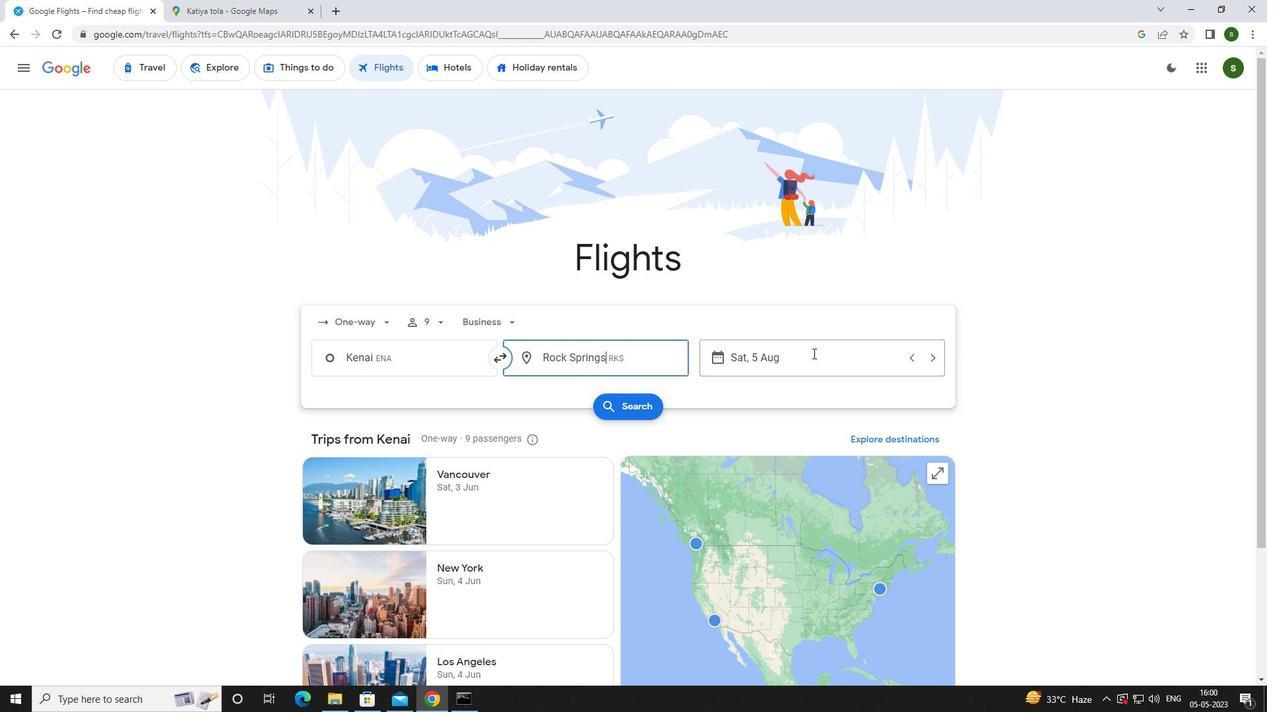 
Action: Mouse pressed left at (801, 356)
Screenshot: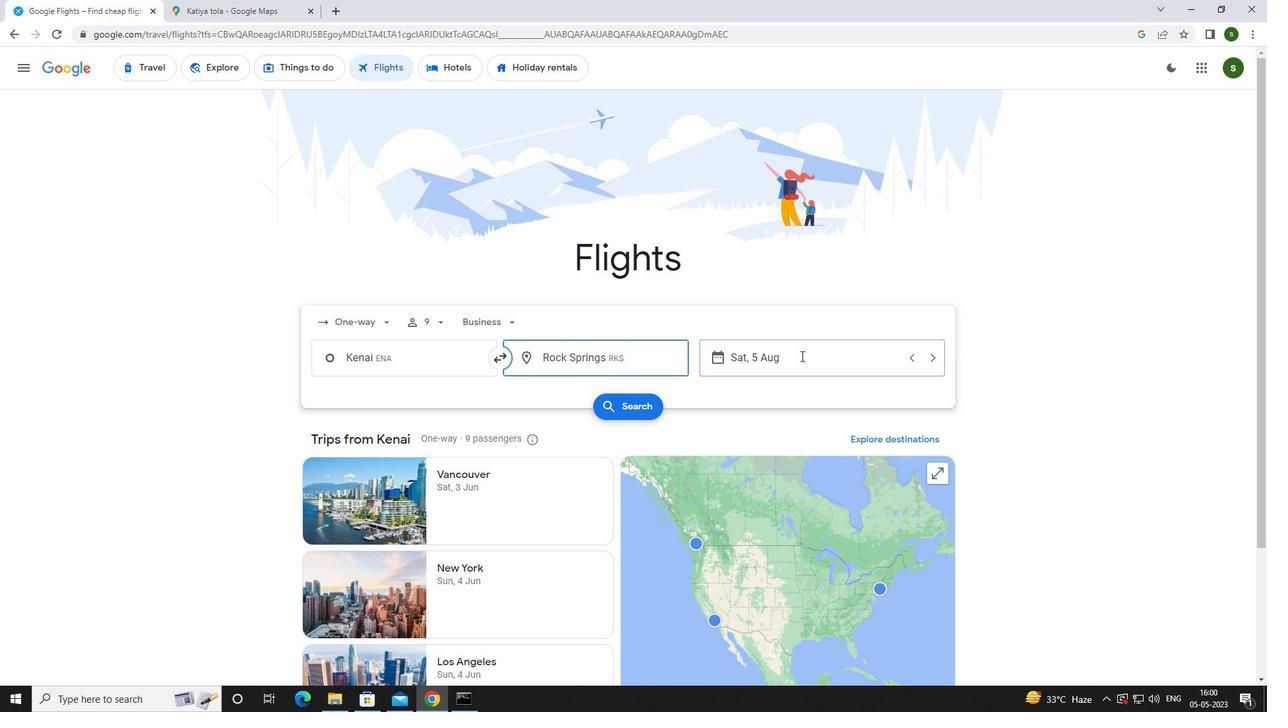 
Action: Mouse moved to (669, 446)
Screenshot: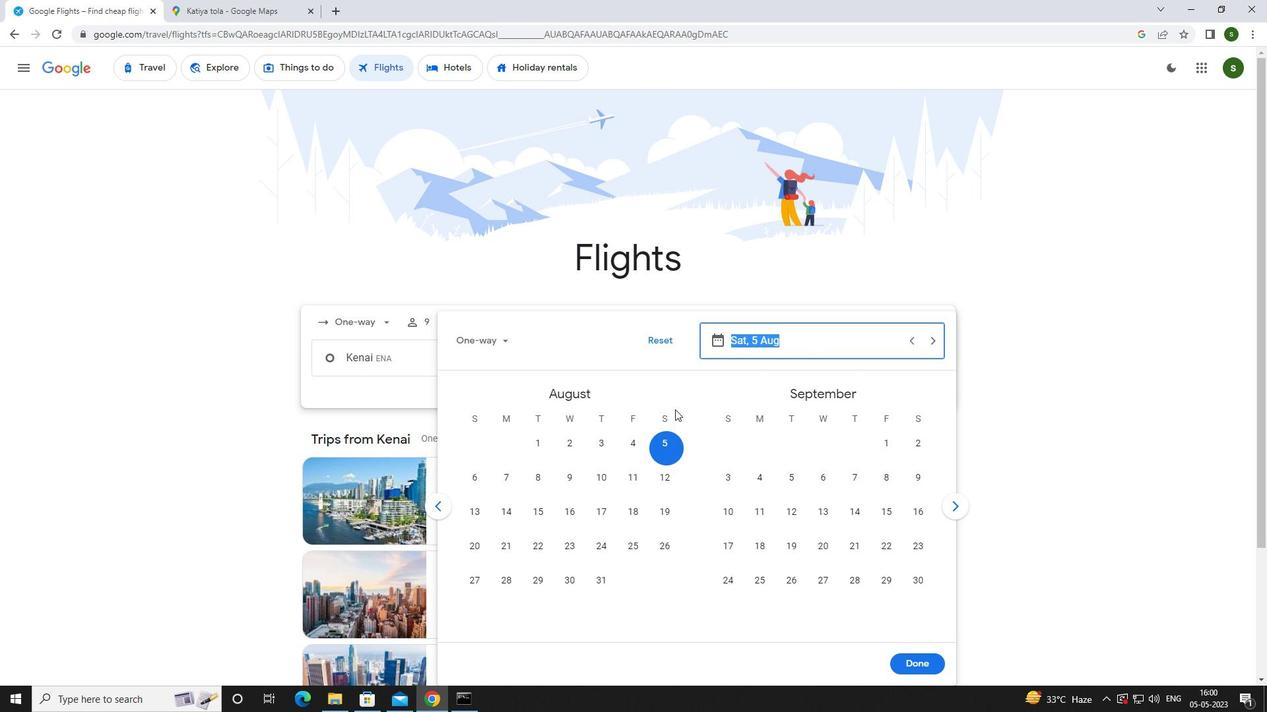 
Action: Mouse pressed left at (669, 446)
Screenshot: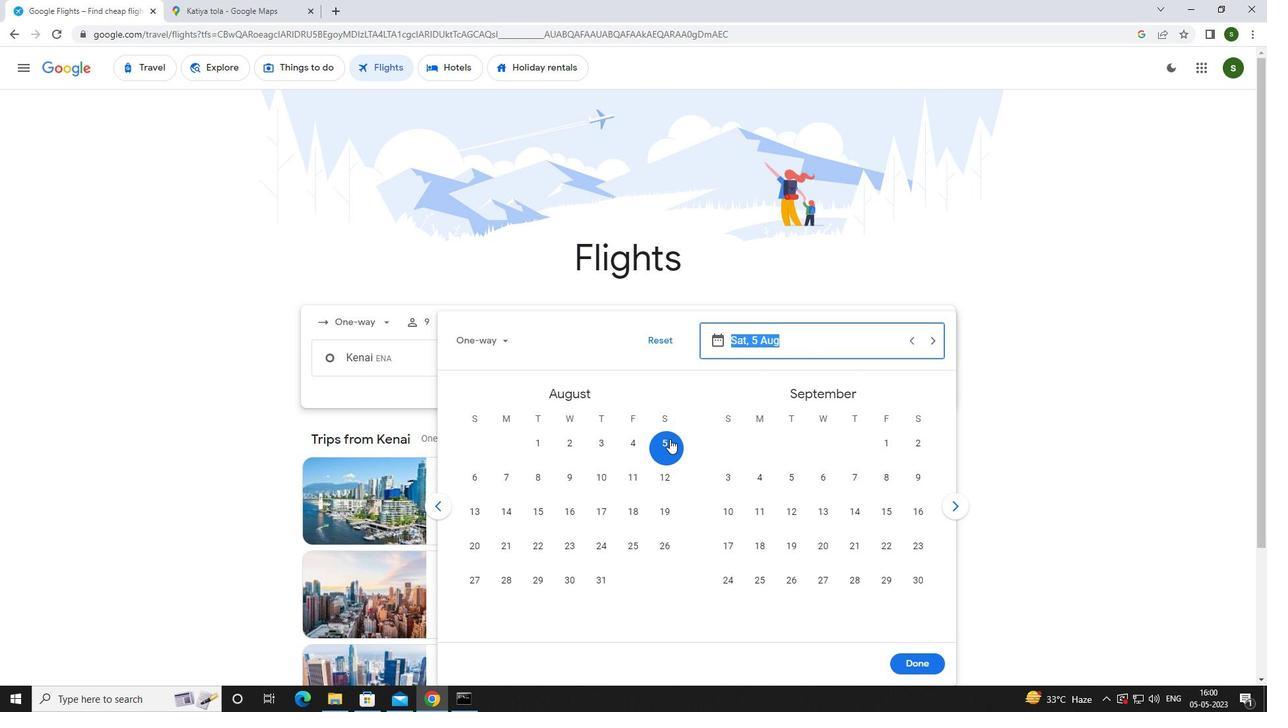 
Action: Mouse moved to (916, 656)
Screenshot: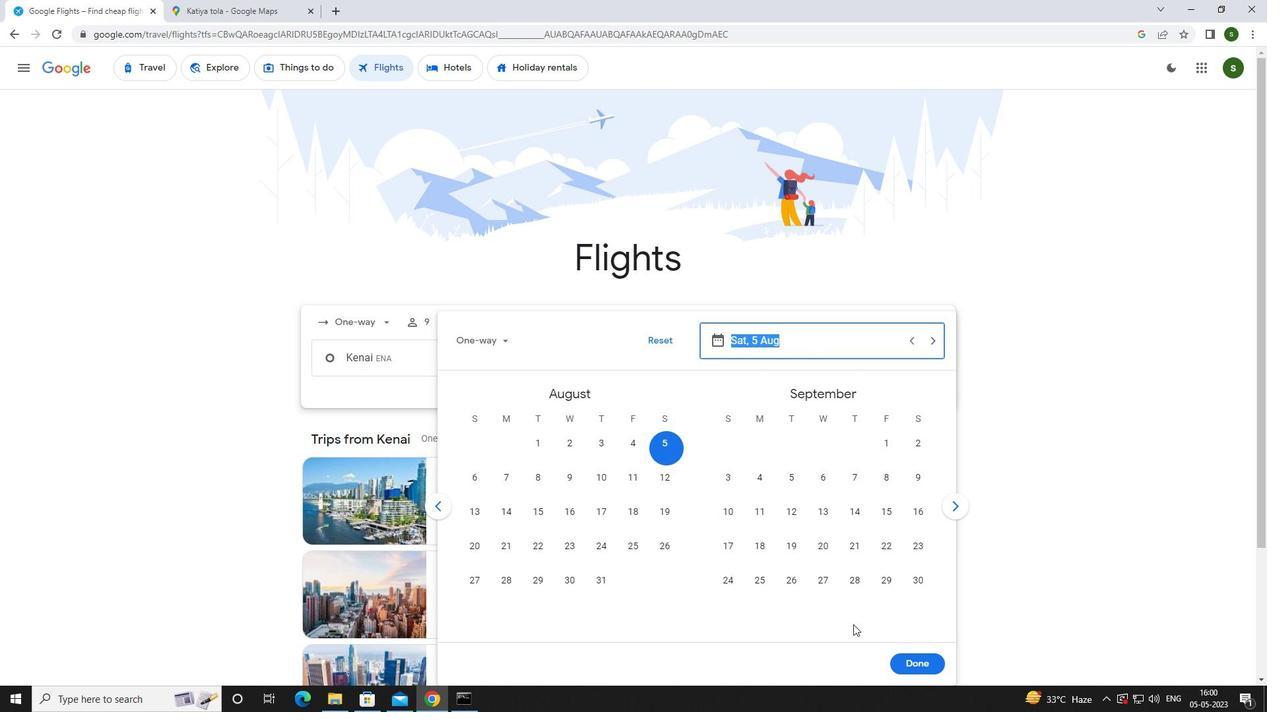 
Action: Mouse pressed left at (916, 656)
Screenshot: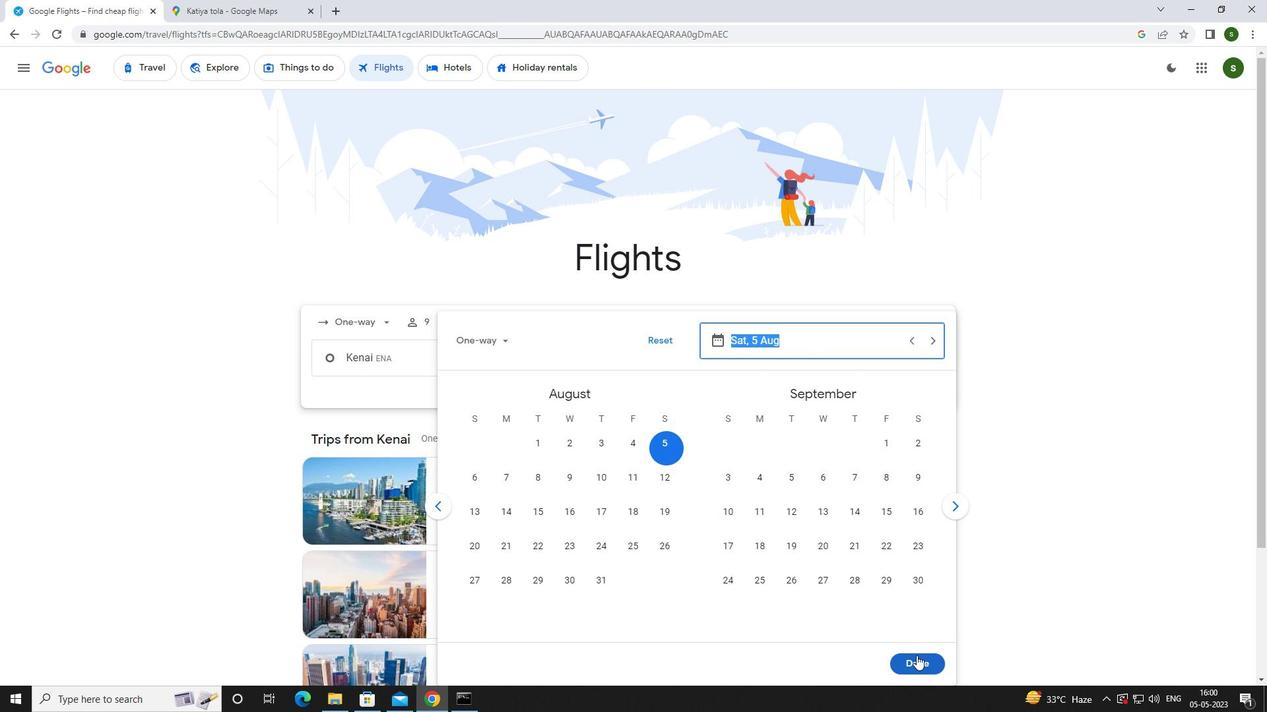 
Action: Mouse moved to (635, 407)
Screenshot: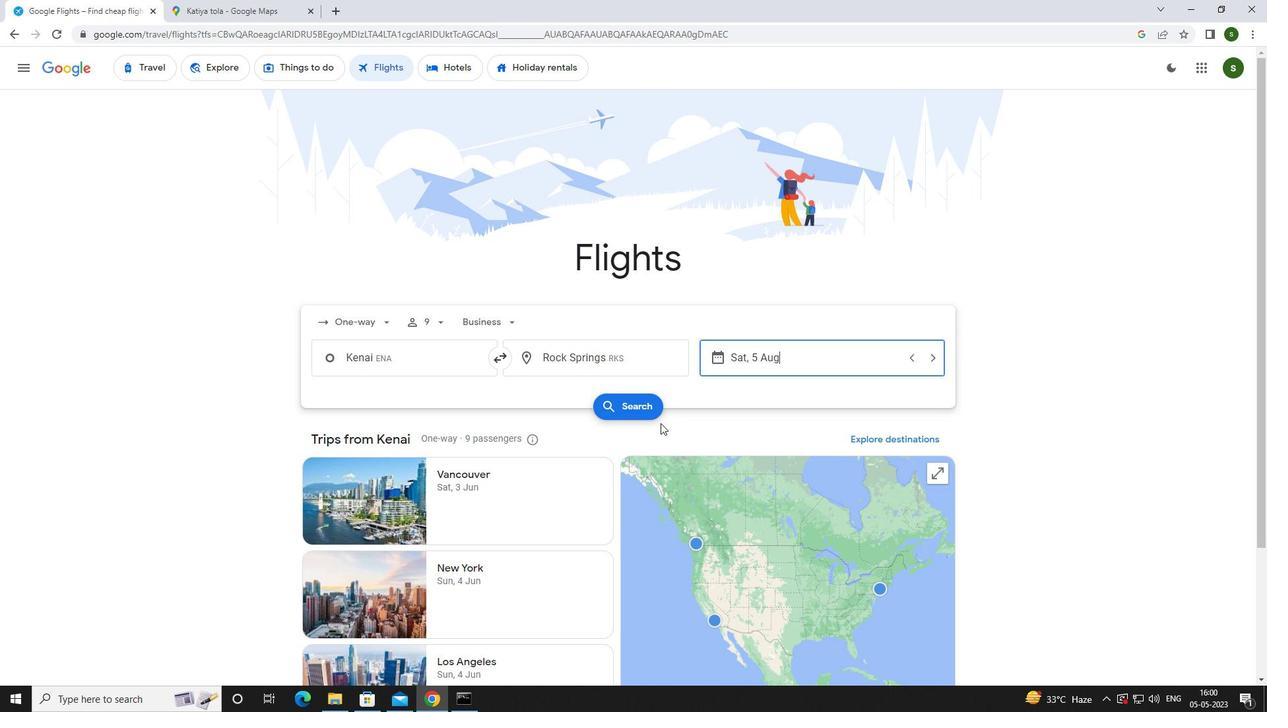
Action: Mouse pressed left at (635, 407)
Screenshot: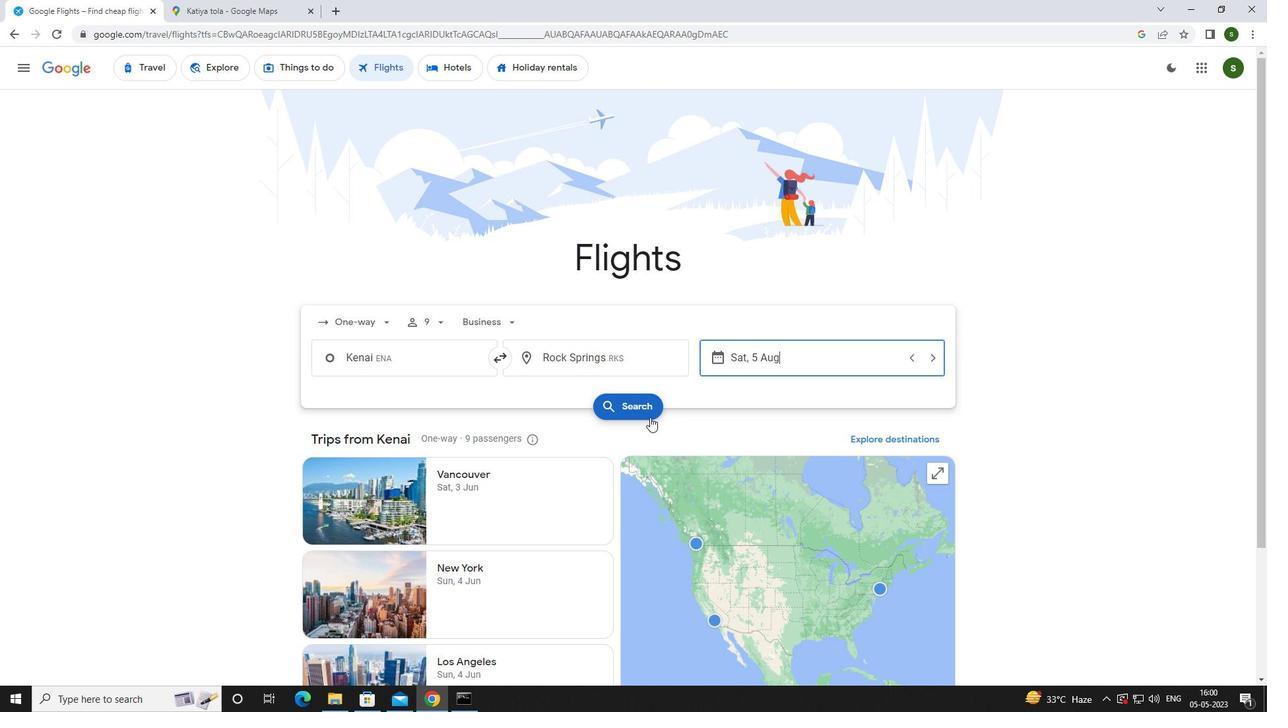 
Action: Mouse moved to (335, 189)
Screenshot: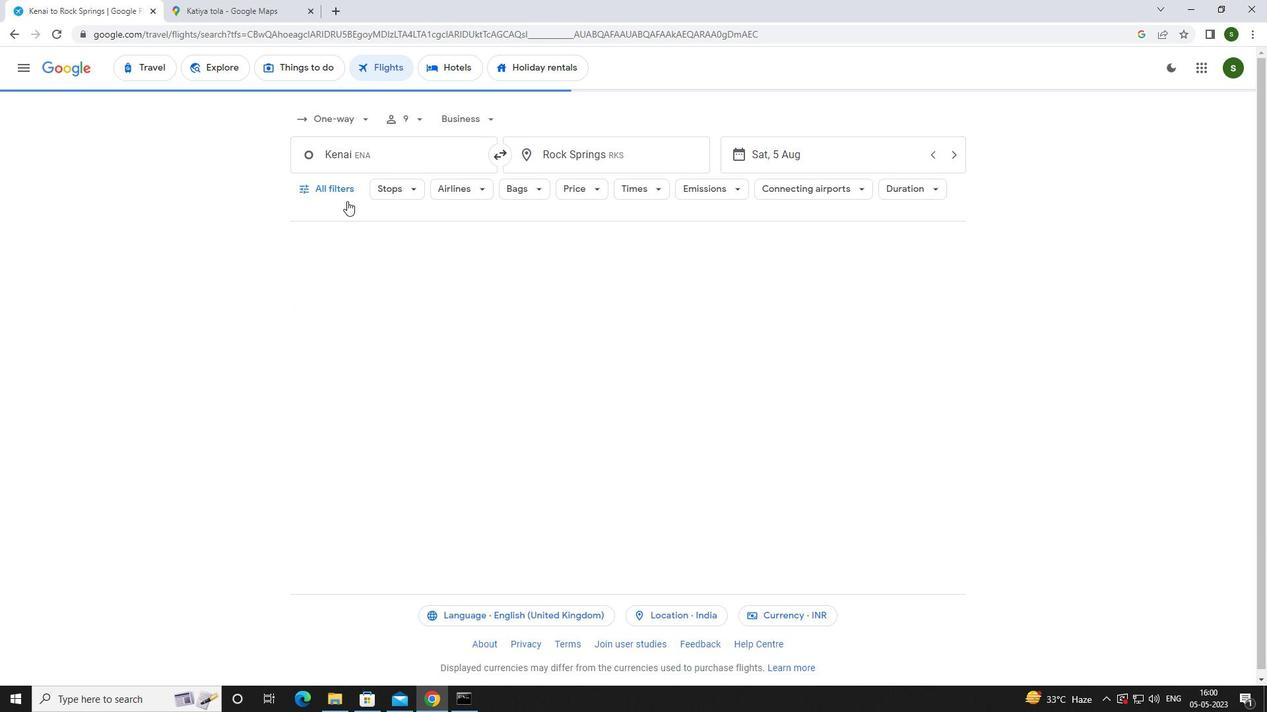 
Action: Mouse pressed left at (335, 189)
Screenshot: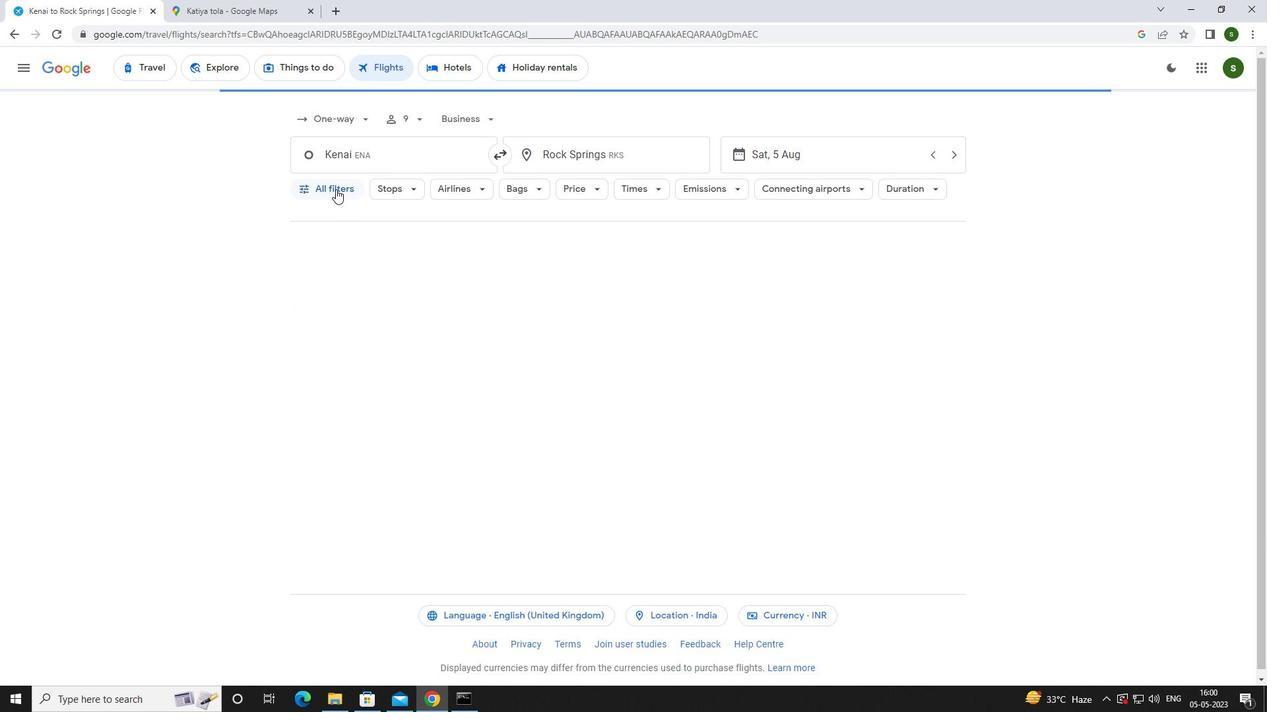 
Action: Mouse moved to (492, 462)
Screenshot: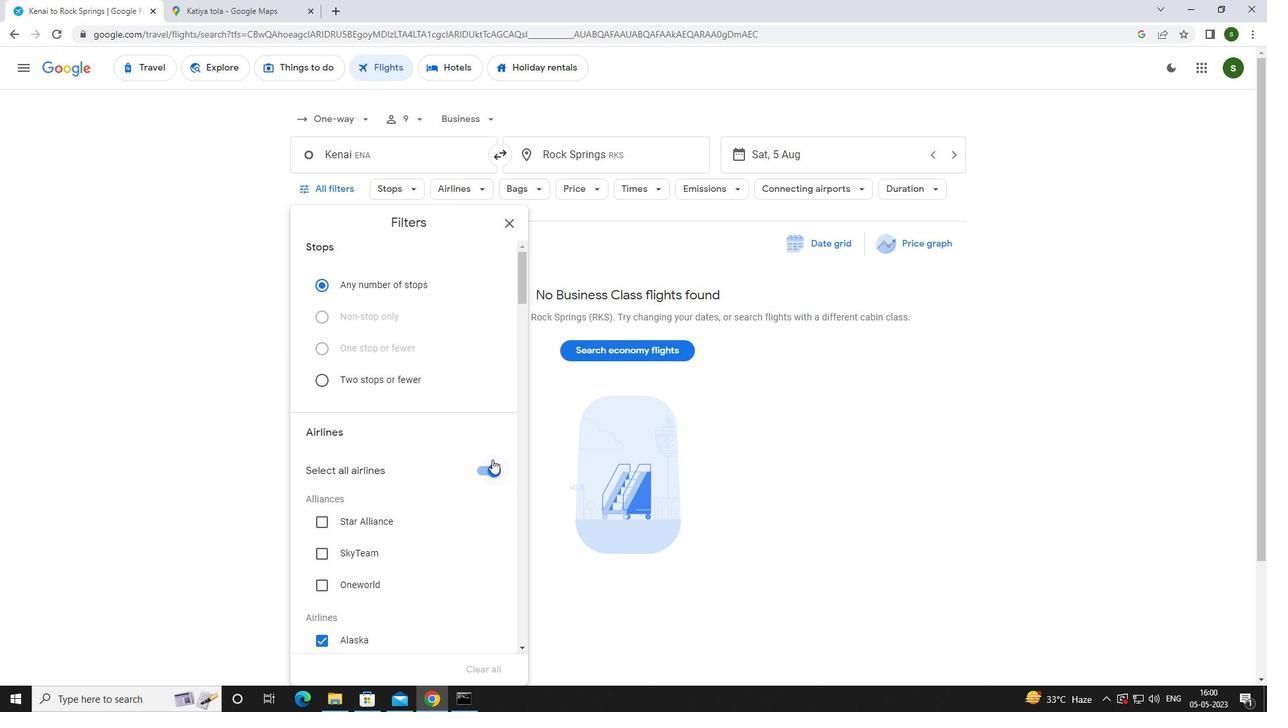 
Action: Mouse pressed left at (492, 462)
Screenshot: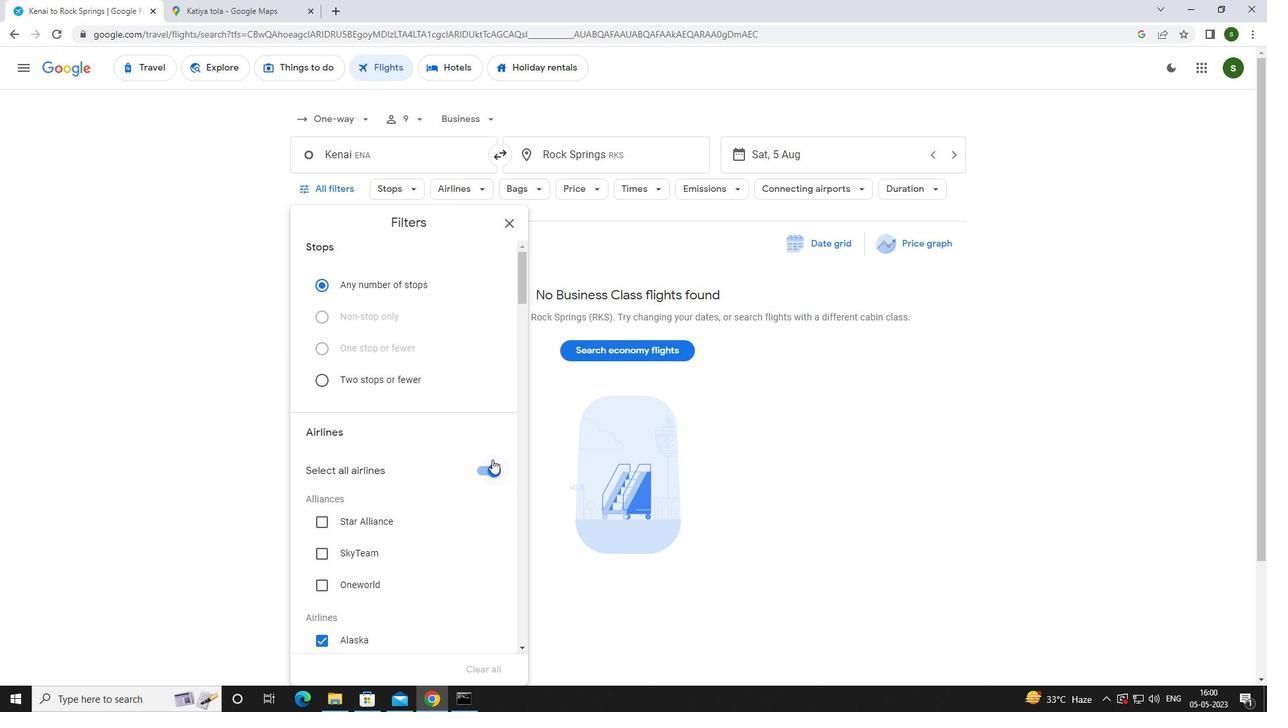 
Action: Mouse moved to (443, 416)
Screenshot: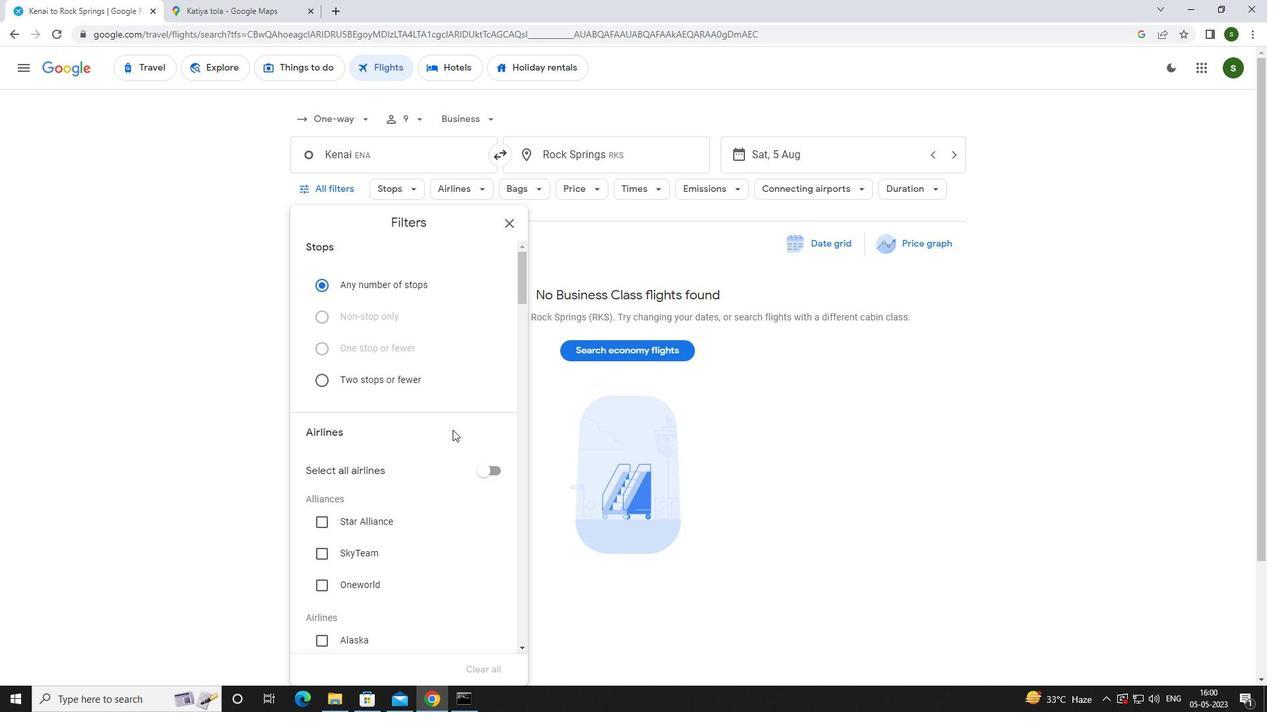 
Action: Mouse scrolled (443, 415) with delta (0, 0)
Screenshot: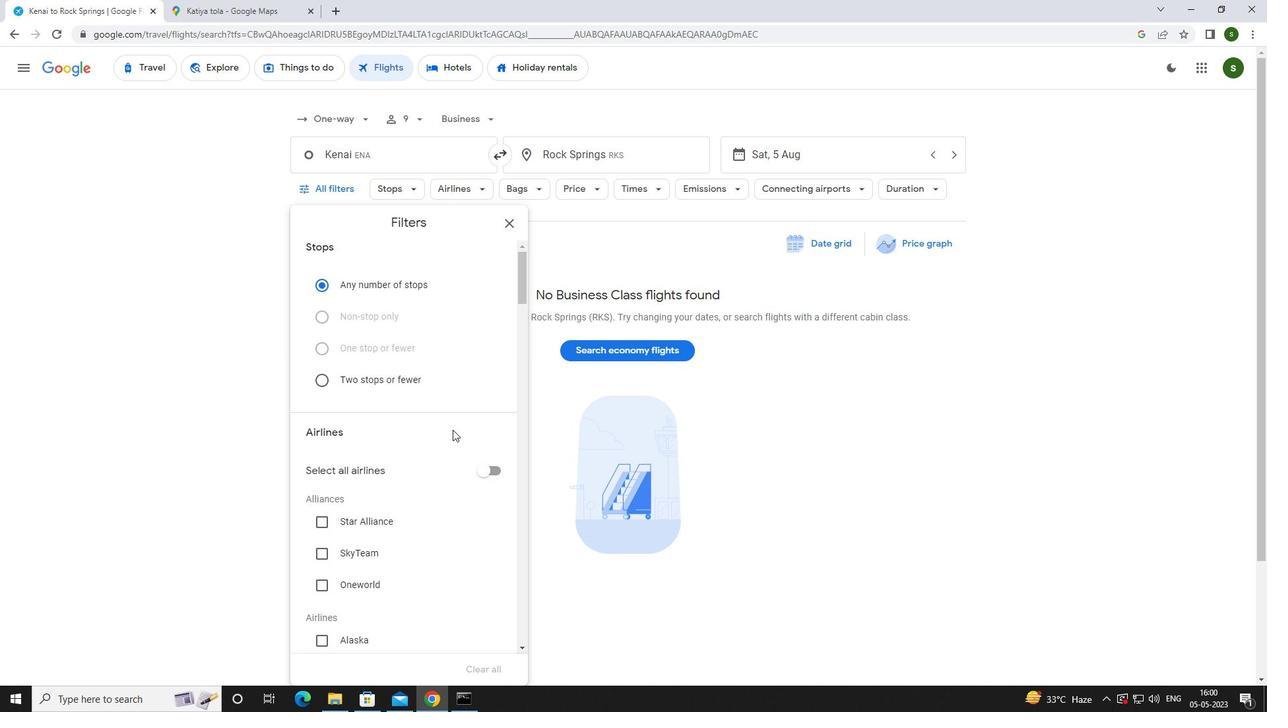 
Action: Mouse moved to (443, 416)
Screenshot: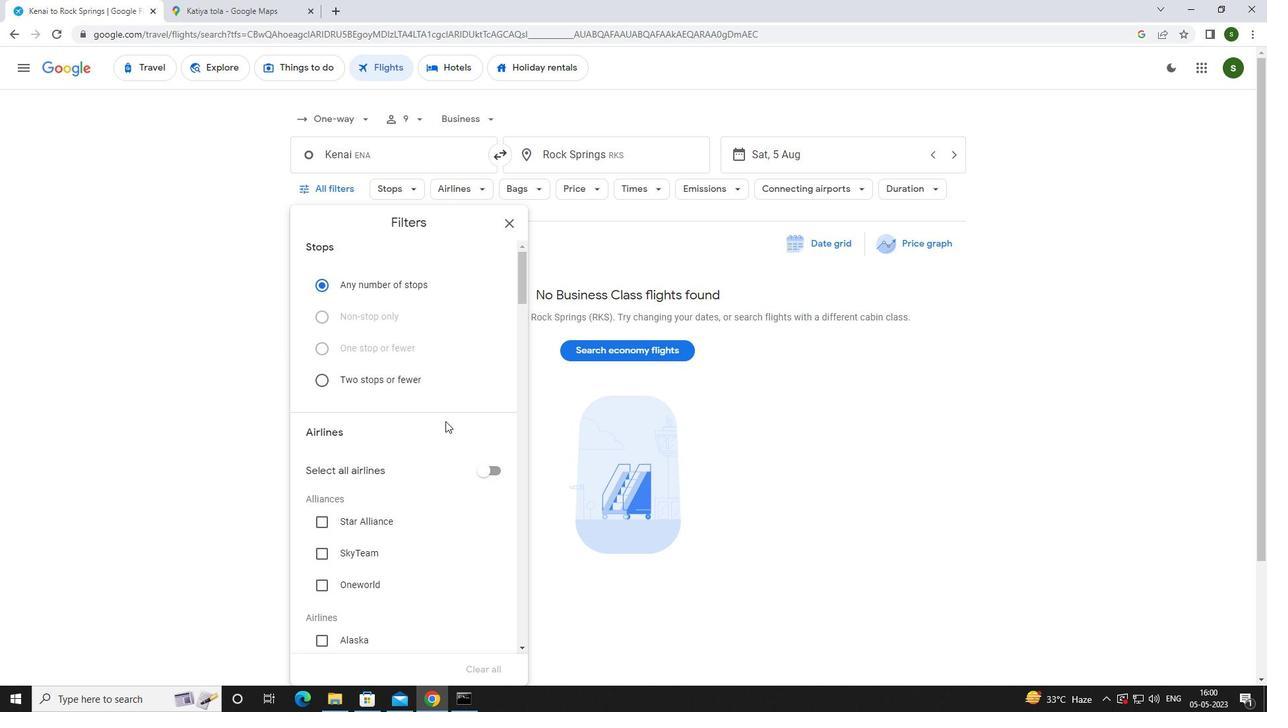 
Action: Mouse scrolled (443, 415) with delta (0, 0)
Screenshot: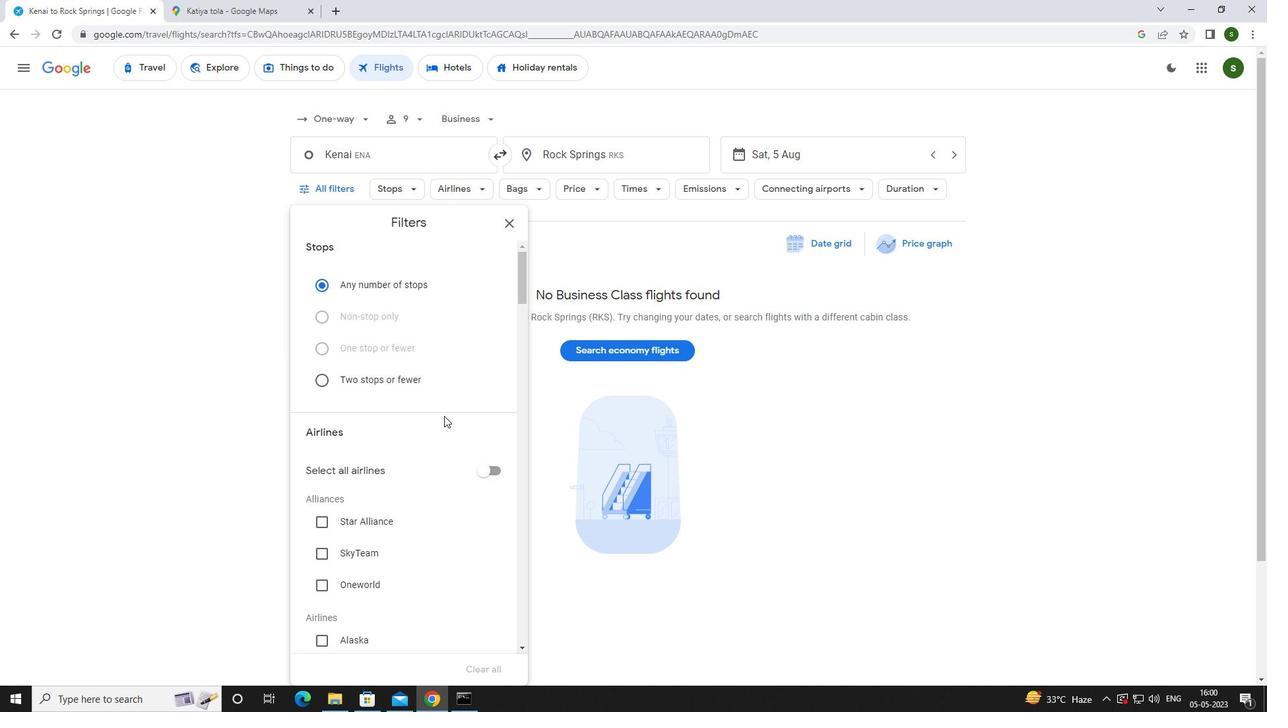 
Action: Mouse scrolled (443, 415) with delta (0, 0)
Screenshot: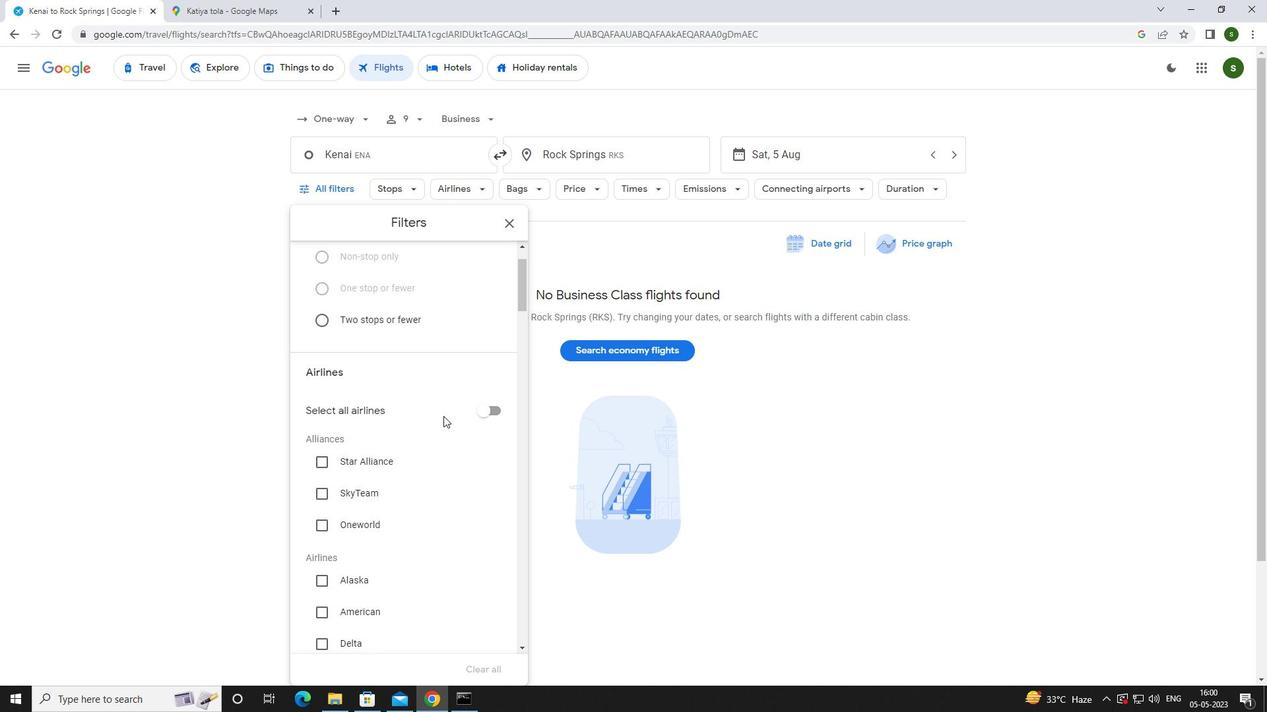 
Action: Mouse moved to (442, 411)
Screenshot: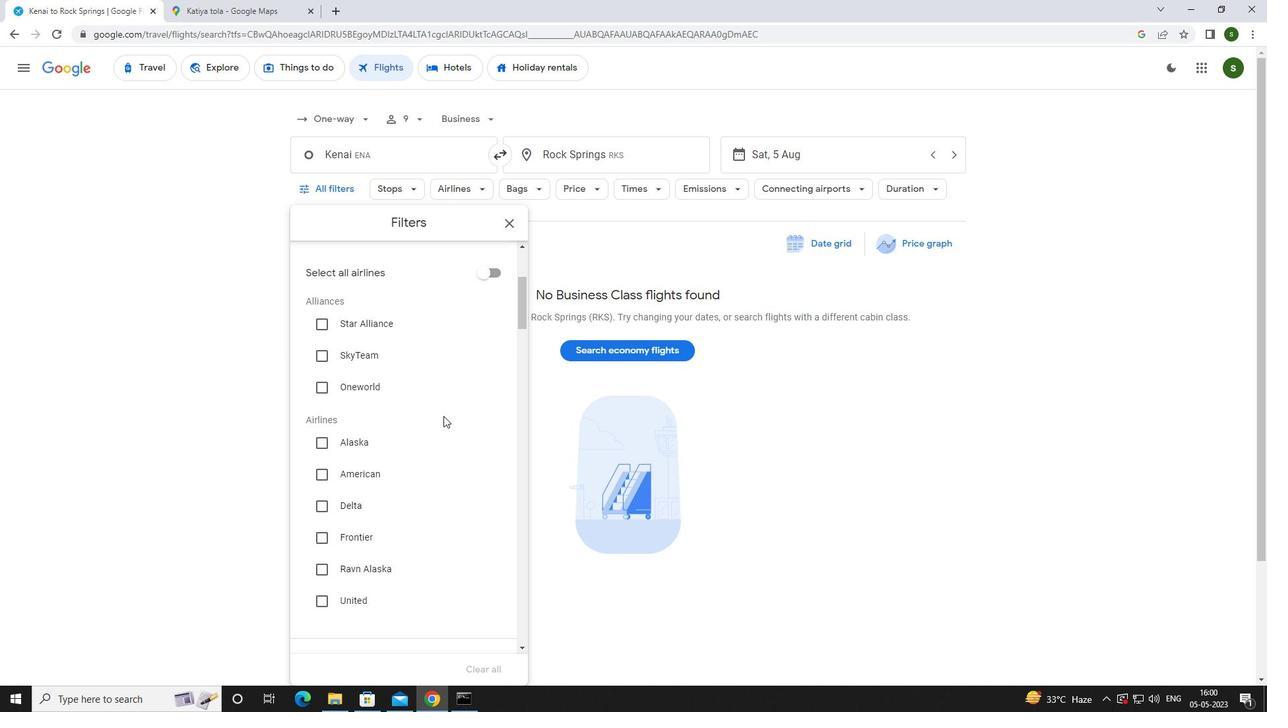 
Action: Mouse scrolled (442, 411) with delta (0, 0)
Screenshot: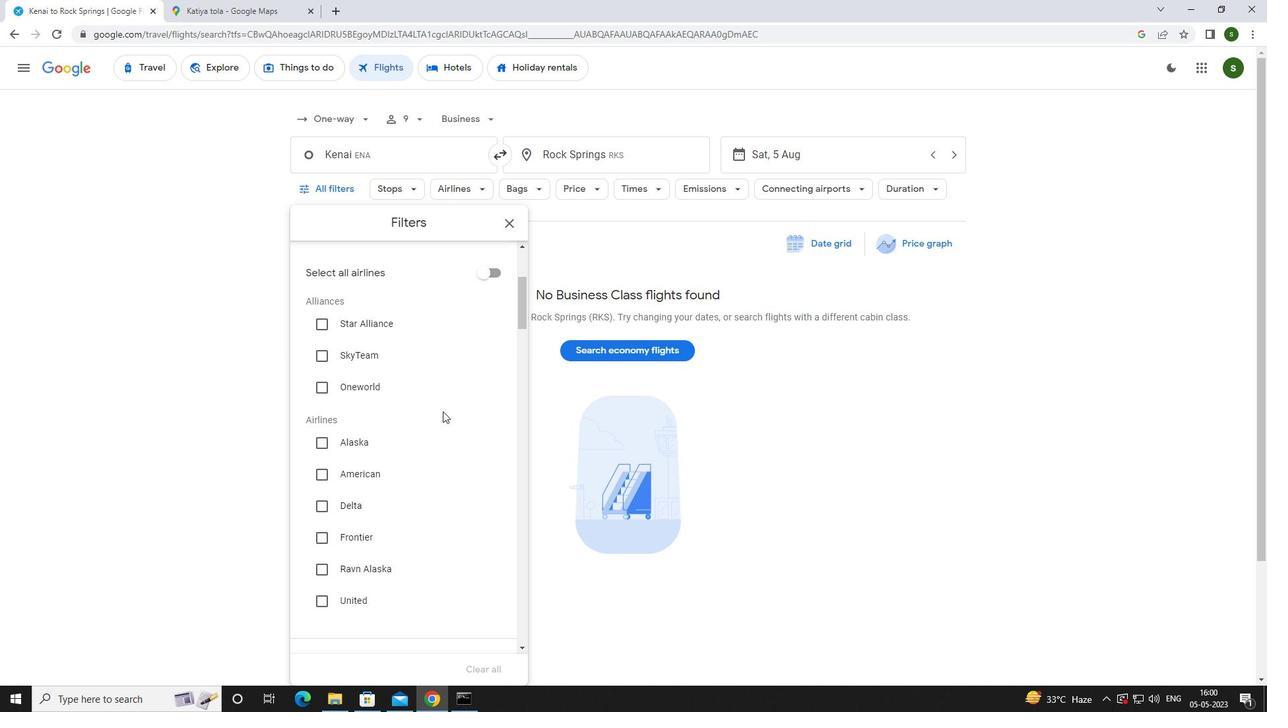 
Action: Mouse scrolled (442, 411) with delta (0, 0)
Screenshot: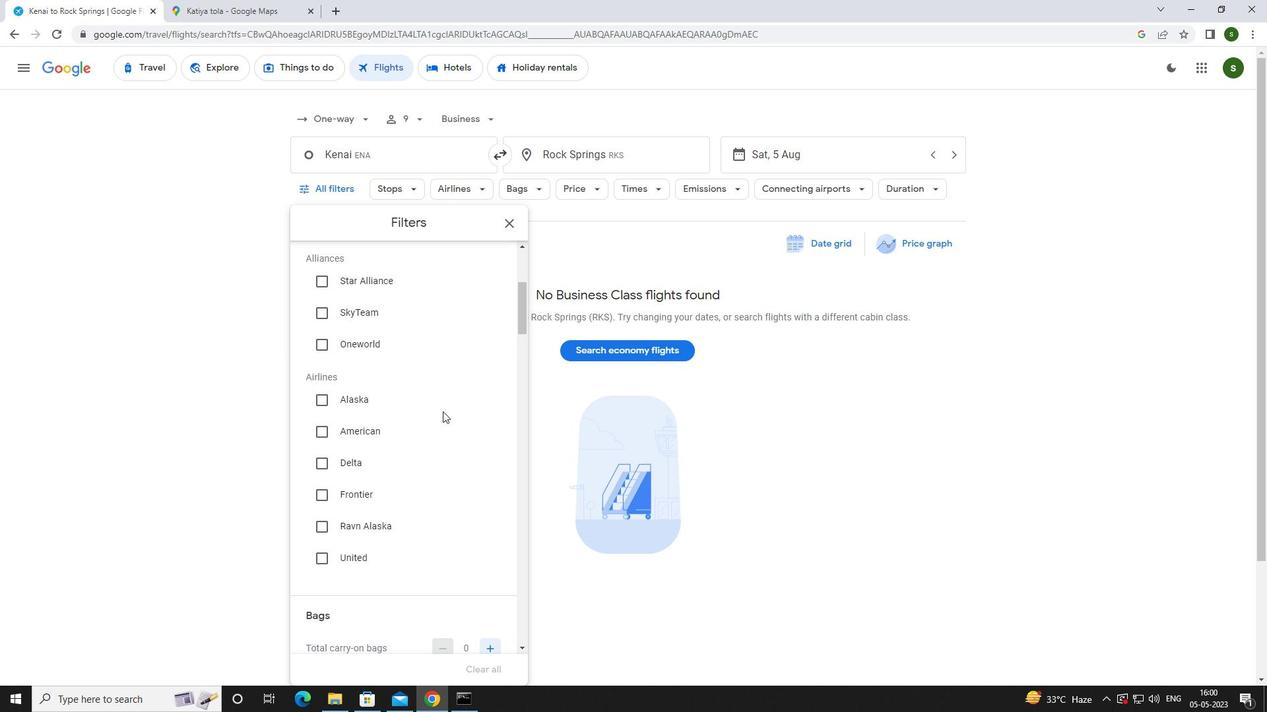 
Action: Mouse scrolled (442, 411) with delta (0, 0)
Screenshot: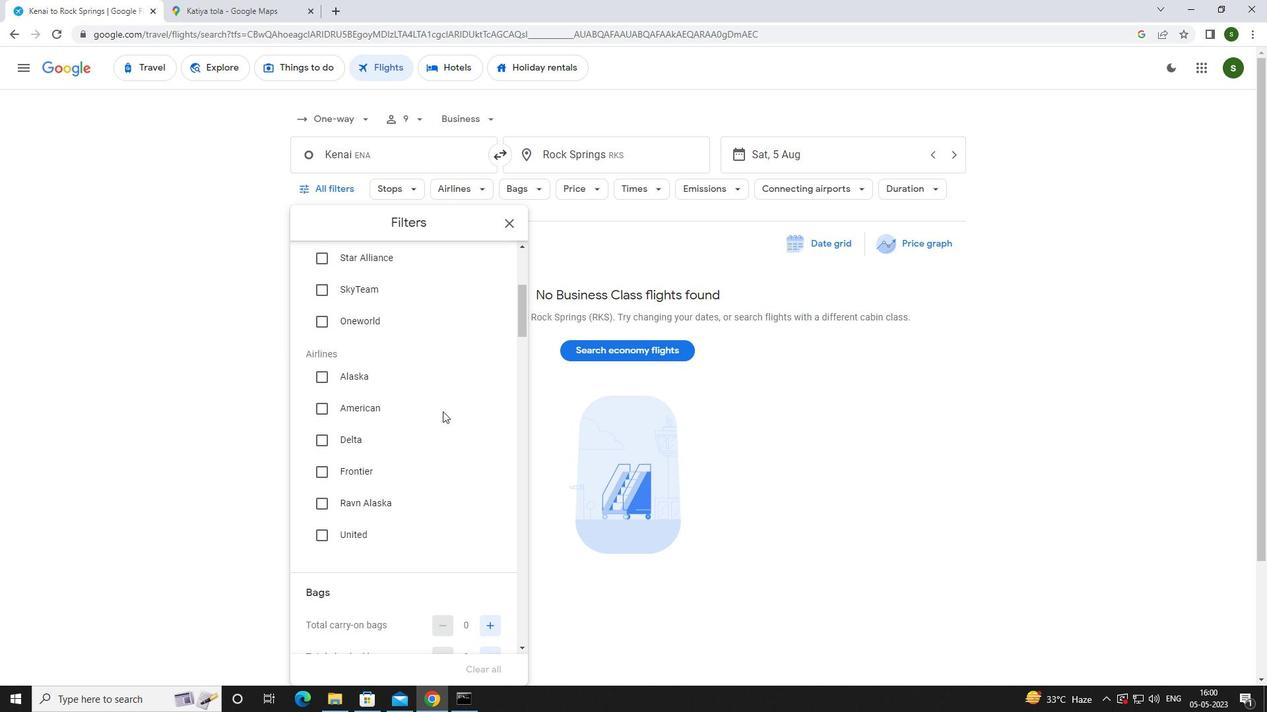 
Action: Mouse moved to (493, 488)
Screenshot: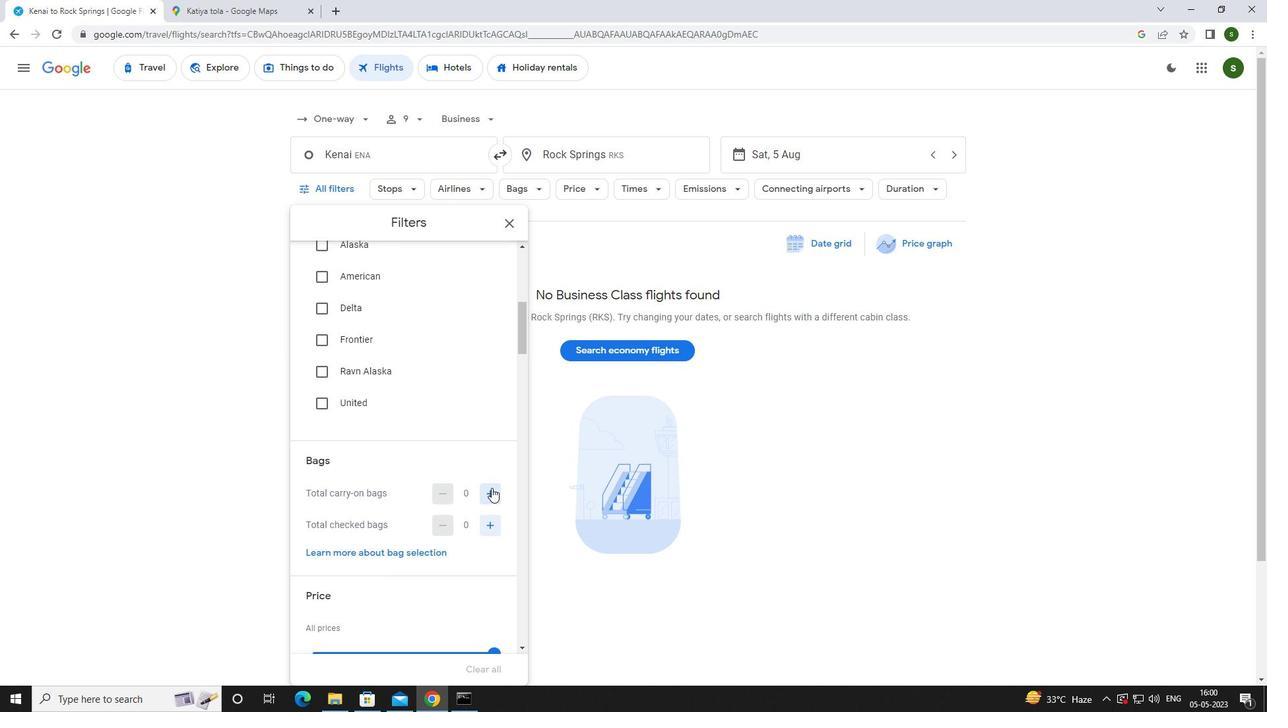 
Action: Mouse pressed left at (493, 488)
Screenshot: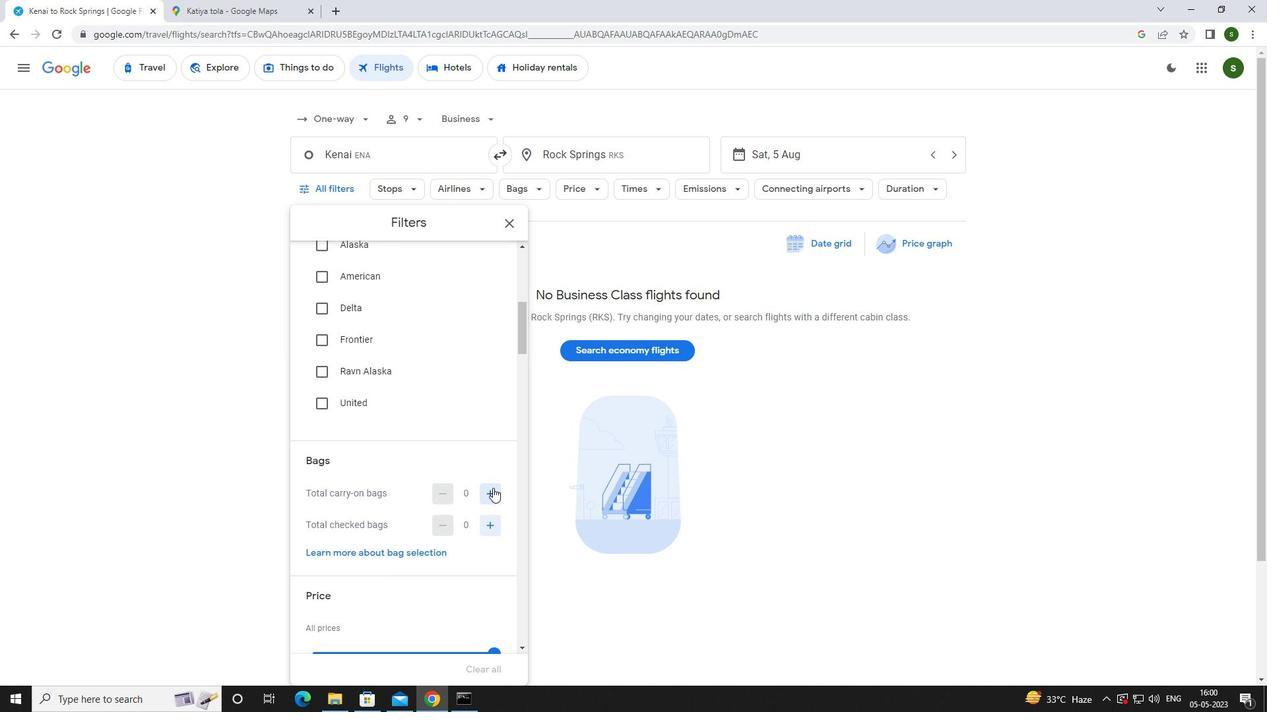 
Action: Mouse scrolled (493, 487) with delta (0, 0)
Screenshot: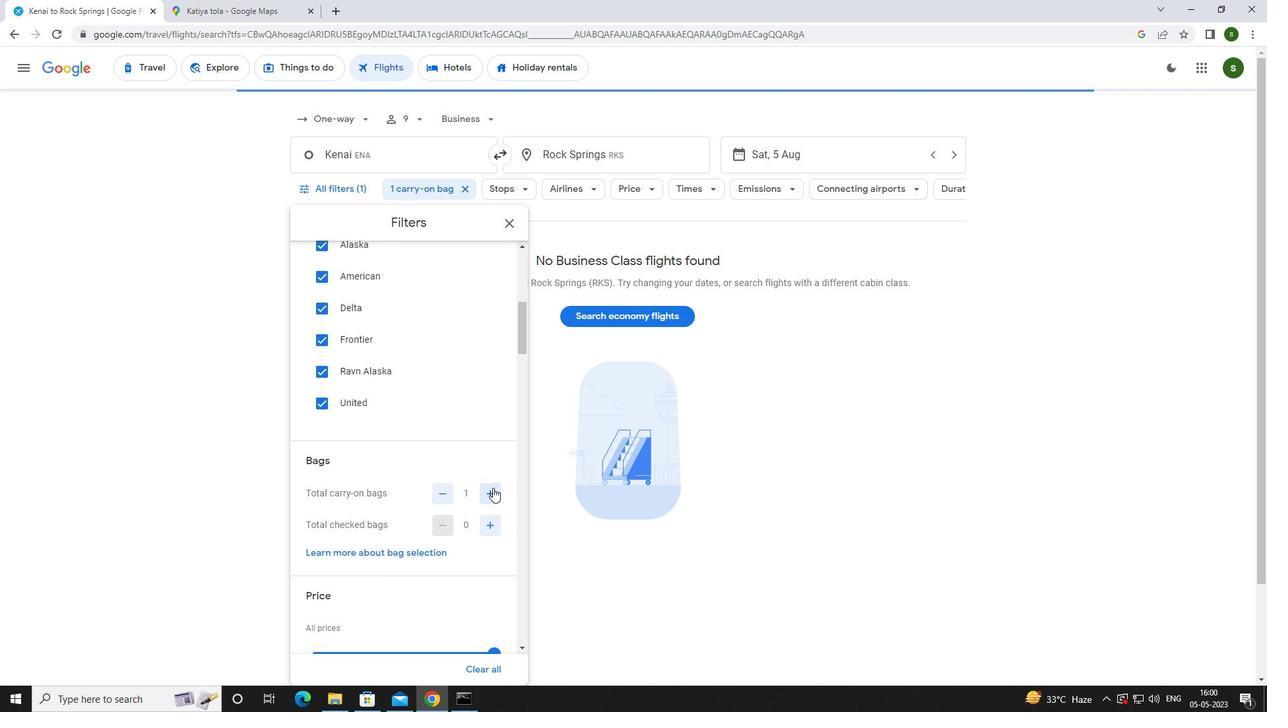 
Action: Mouse scrolled (493, 487) with delta (0, 0)
Screenshot: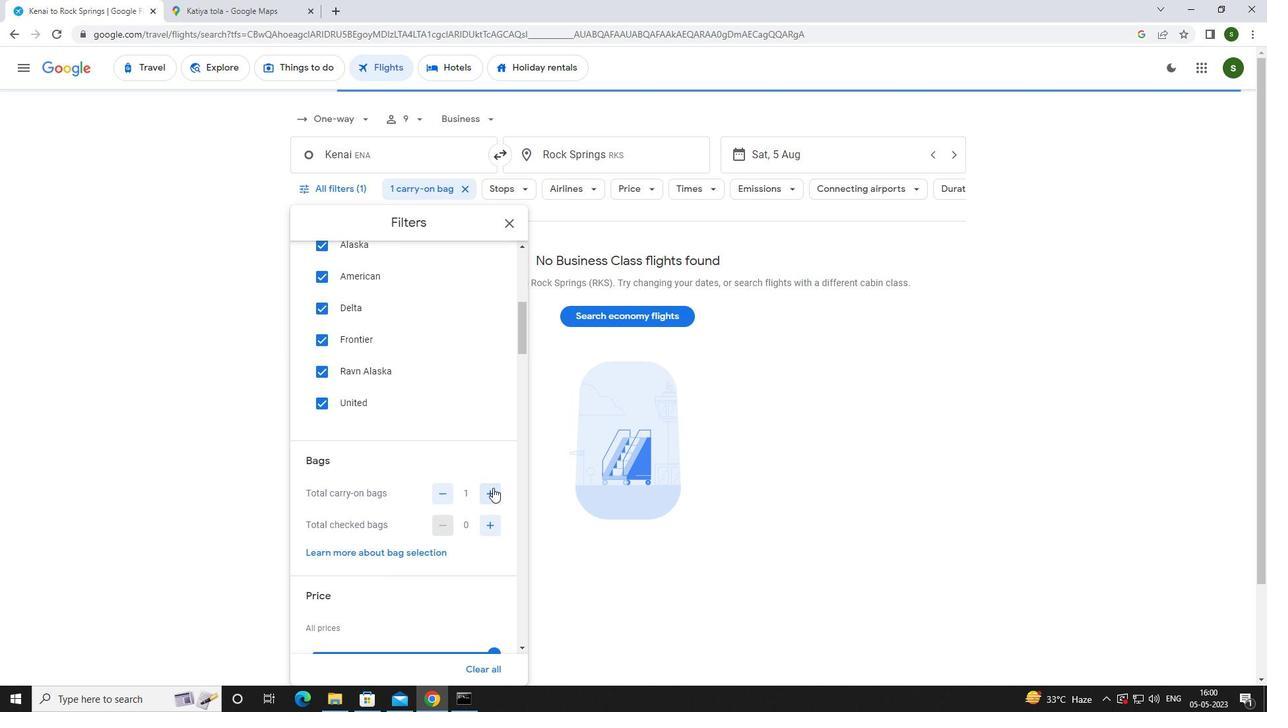 
Action: Mouse moved to (492, 518)
Screenshot: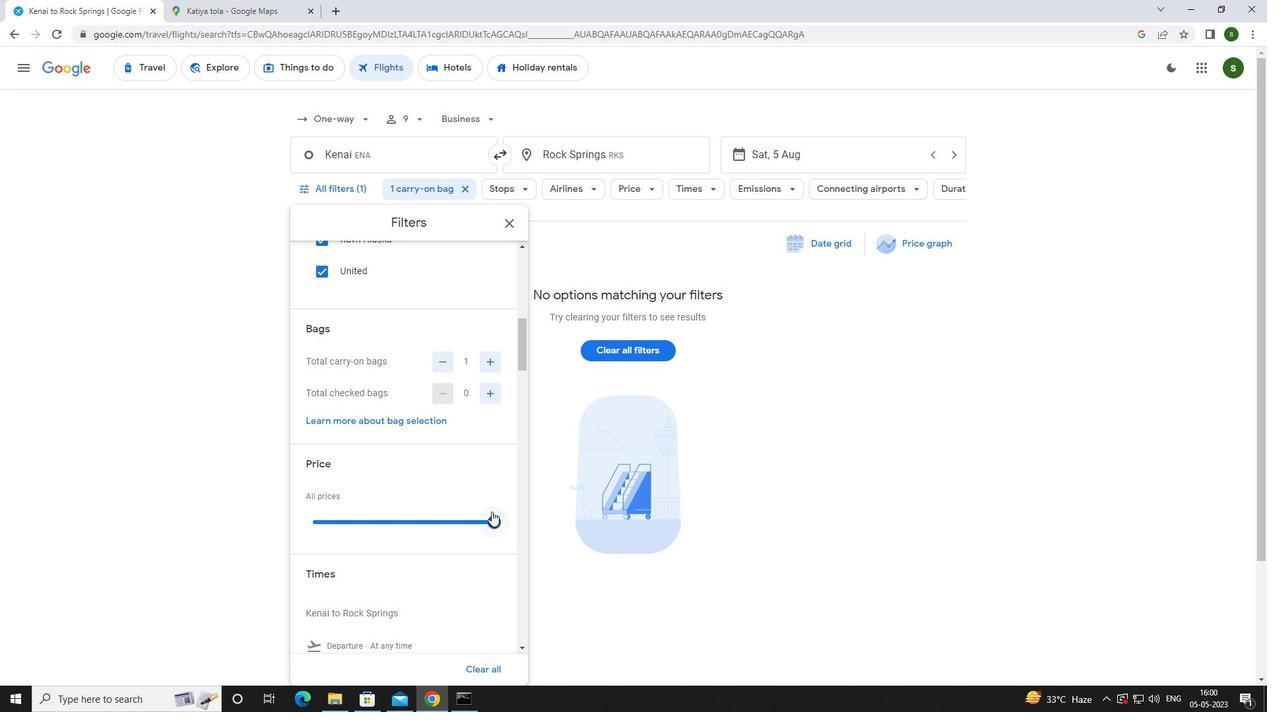 
Action: Mouse pressed left at (492, 518)
Screenshot: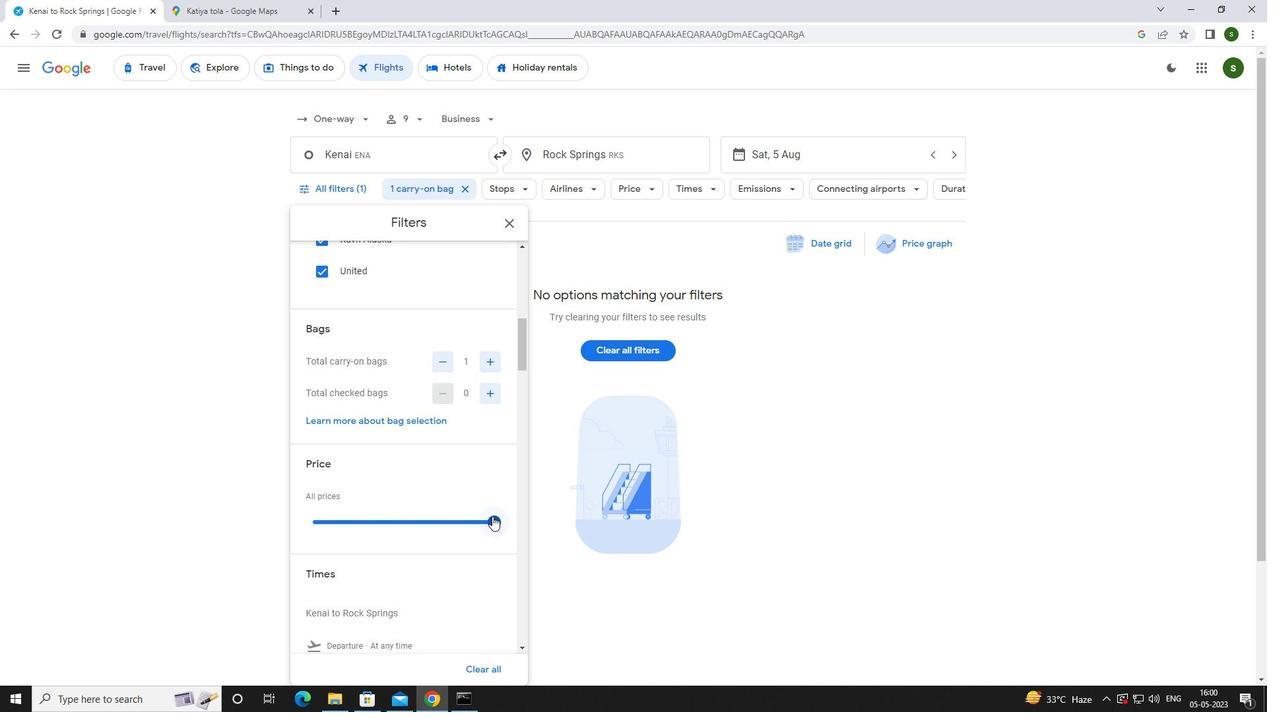 
Action: Mouse scrolled (492, 518) with delta (0, 0)
Screenshot: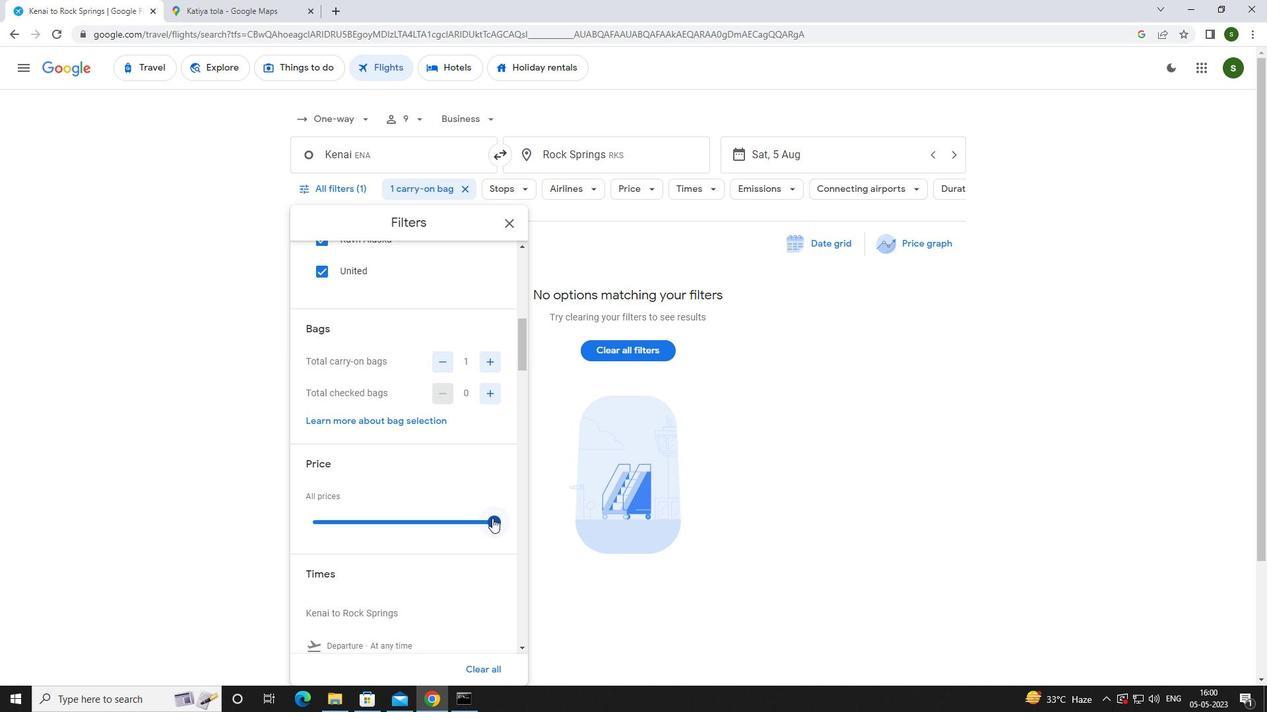
Action: Mouse scrolled (492, 518) with delta (0, 0)
Screenshot: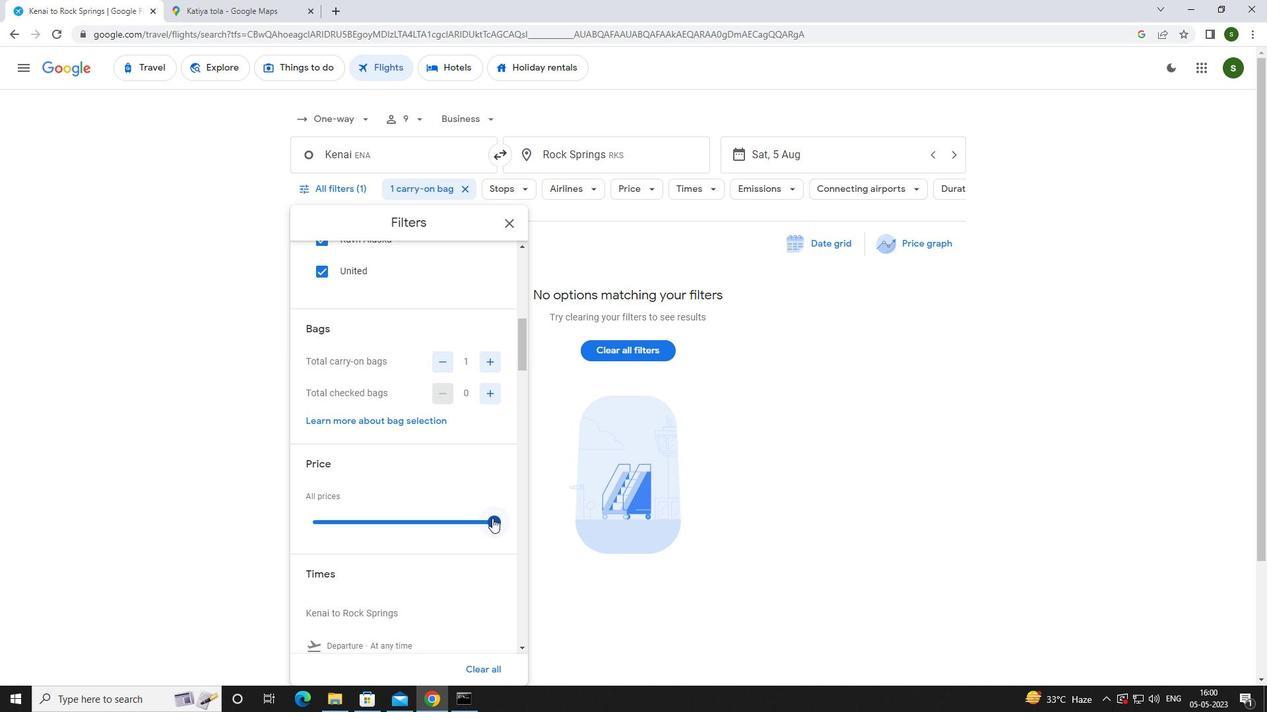 
Action: Mouse moved to (310, 542)
Screenshot: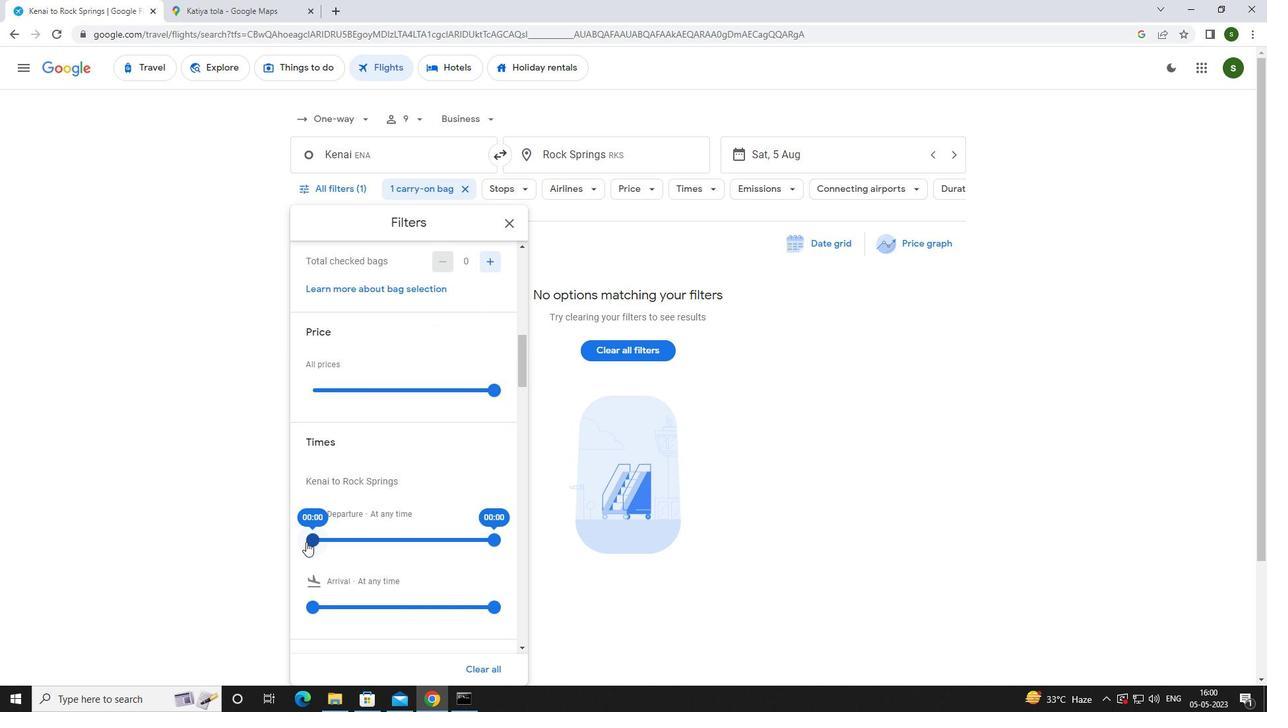 
Action: Mouse pressed left at (310, 542)
Screenshot: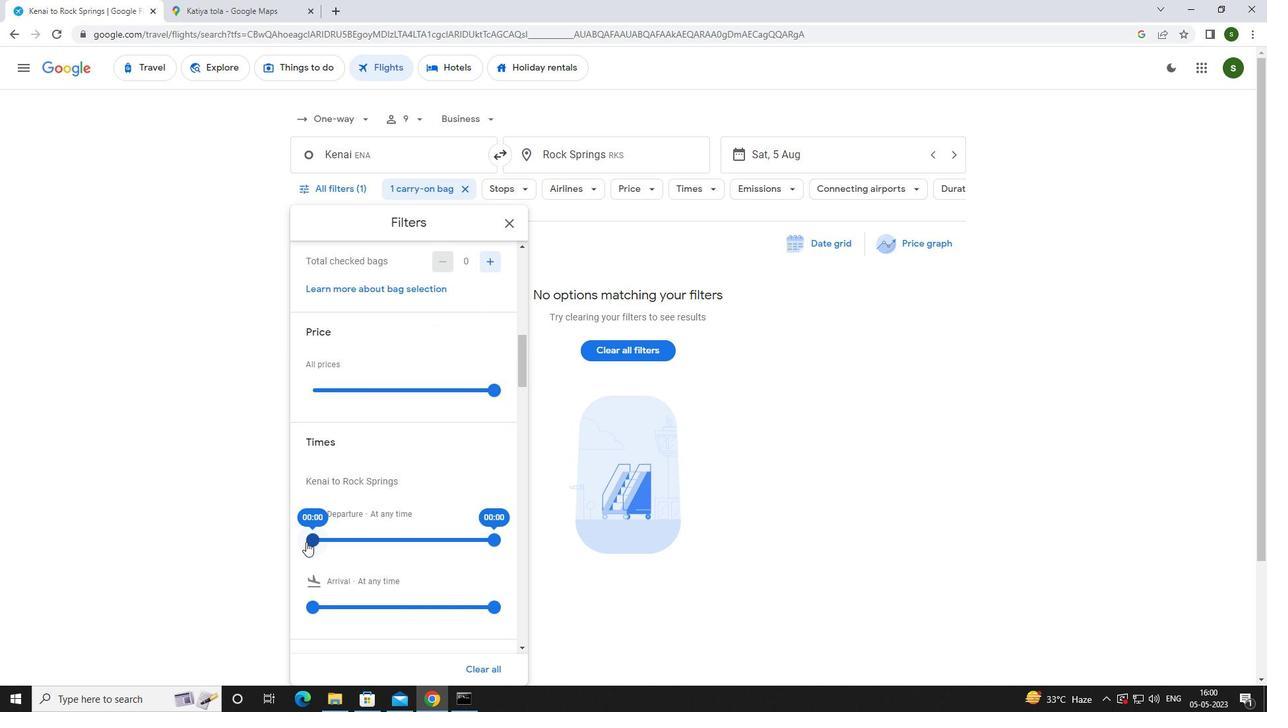 
Action: Mouse moved to (547, 584)
Screenshot: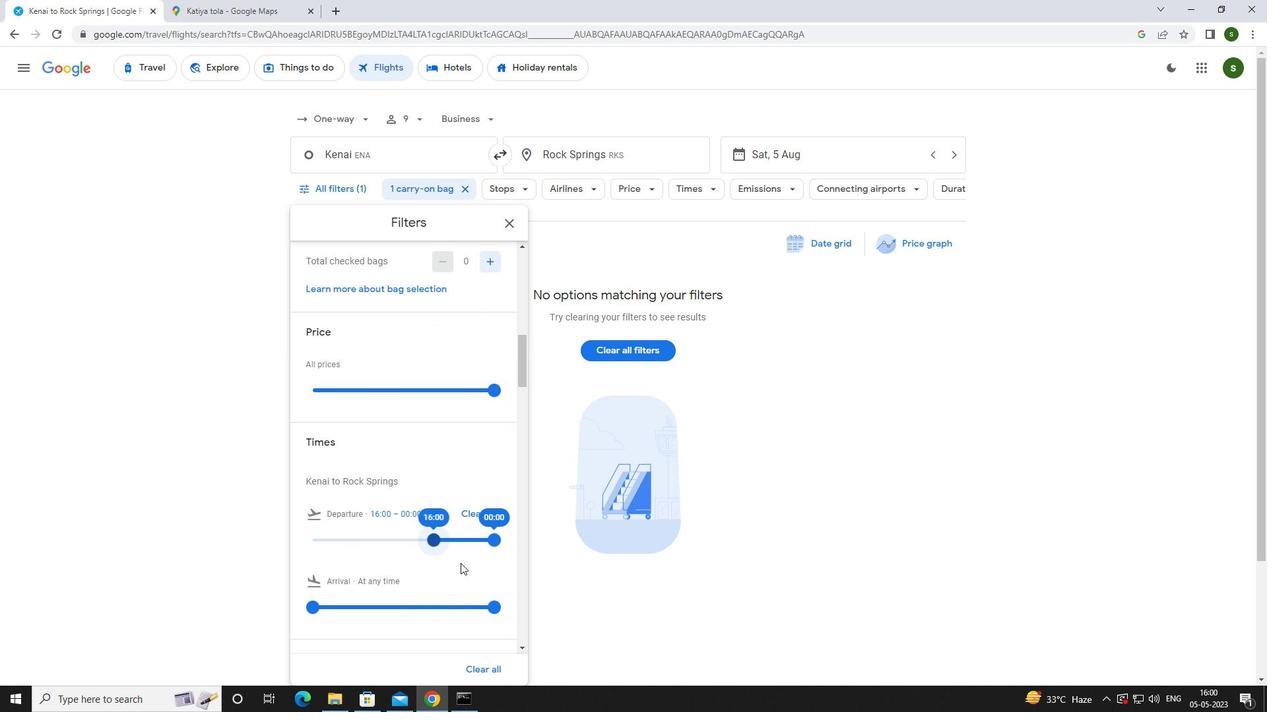 
Action: Mouse pressed left at (547, 584)
Screenshot: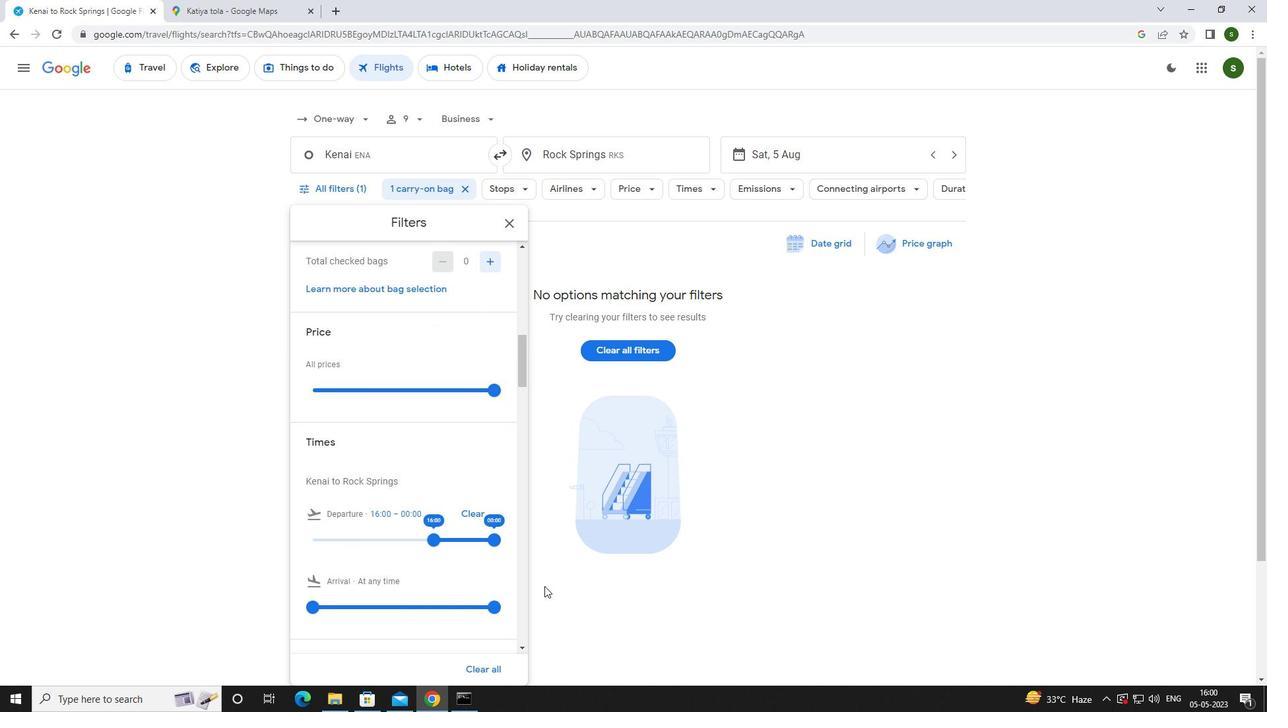 
Action: Mouse moved to (548, 582)
Screenshot: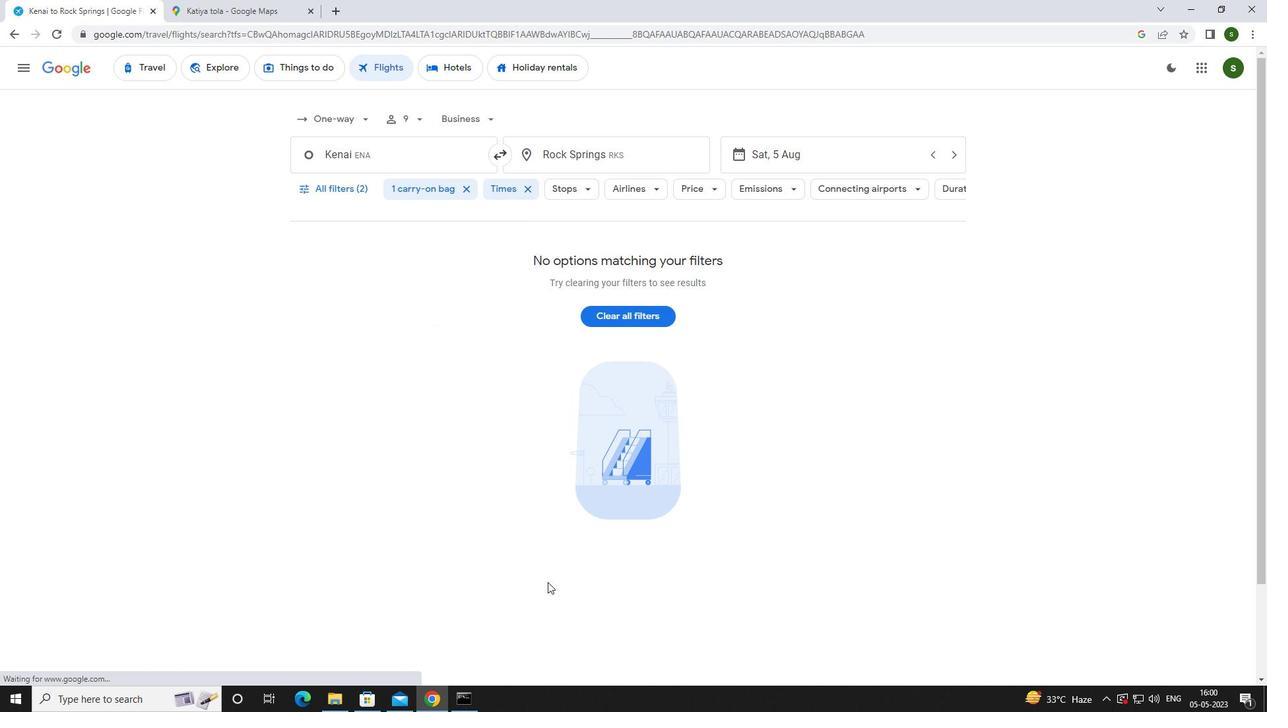 
